 Task: Add an event with the title Staff Training: Customer Service, date '2024/04/08', time 8:50 AM to 10:50 AMand add a description: Staff Training on Customer Service is a comprehensive and interactive program designed to equip employees with the skills, knowledge, and mindset necessary to deliver exceptional customer service experiences. This training focuses on building strong customer relationships, enhancing communication skills, and developing problem-solving abilities to exceed customer expectations._x000D_
_x000D_
Select event color  Blueberry . Add location for the event as: 123 Calle Serrano, Madrid, Spain, logged in from the account softage.1@softage.netand send the event invitation to softage.2@softage.net and softage.3@softage.net. Set a reminder for the event Daily
Action: Mouse moved to (47, 113)
Screenshot: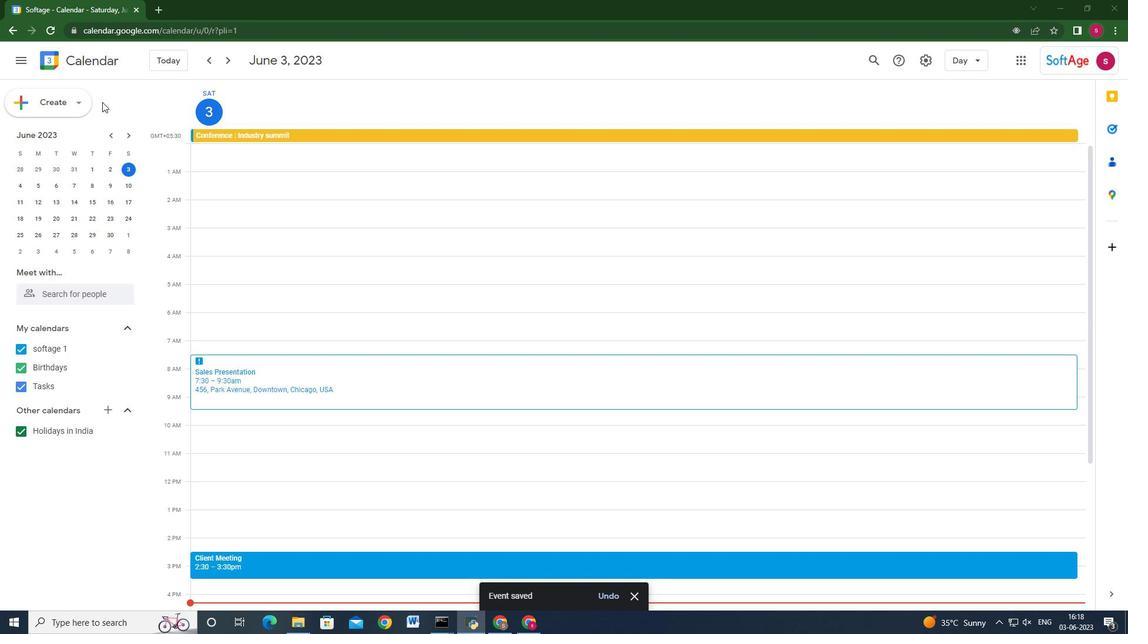 
Action: Mouse pressed left at (47, 113)
Screenshot: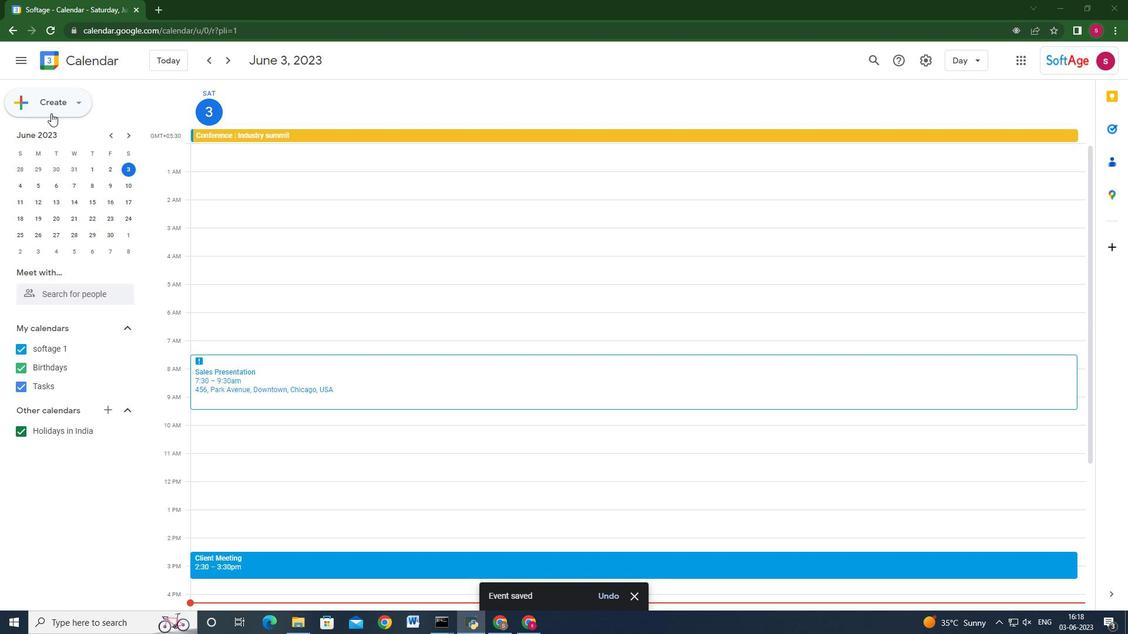 
Action: Mouse moved to (51, 135)
Screenshot: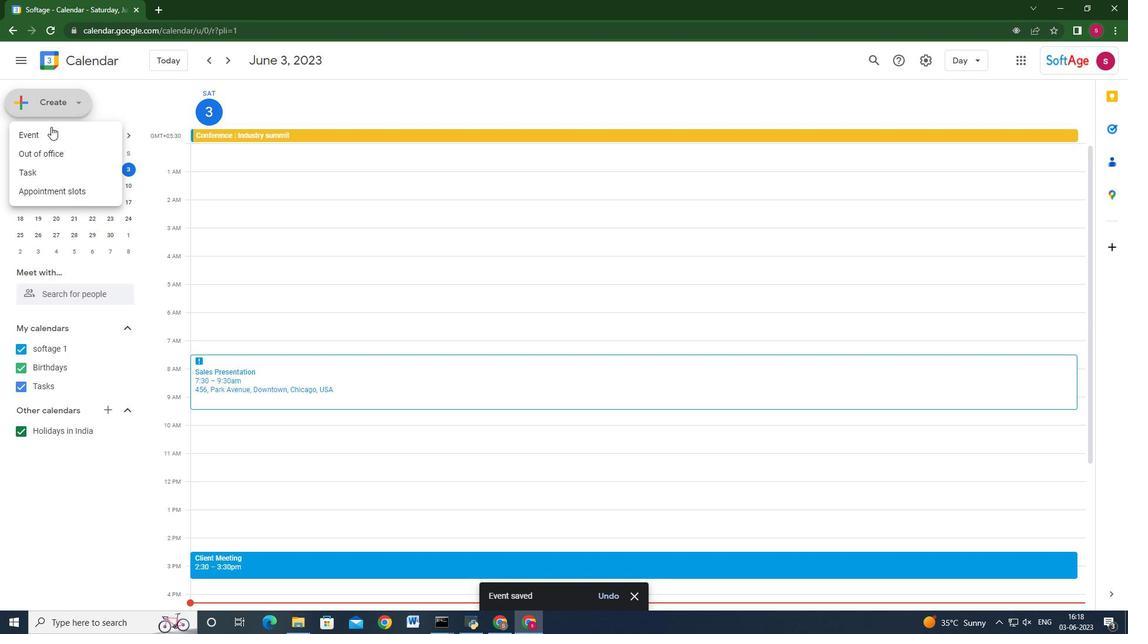 
Action: Mouse pressed left at (51, 135)
Screenshot: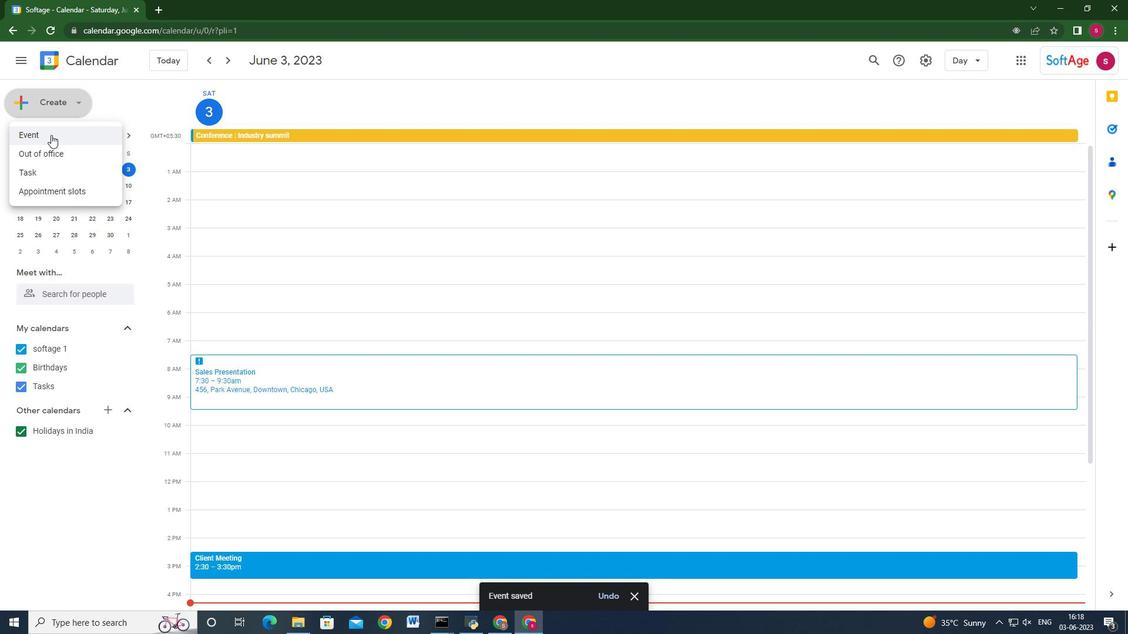 
Action: Mouse moved to (655, 574)
Screenshot: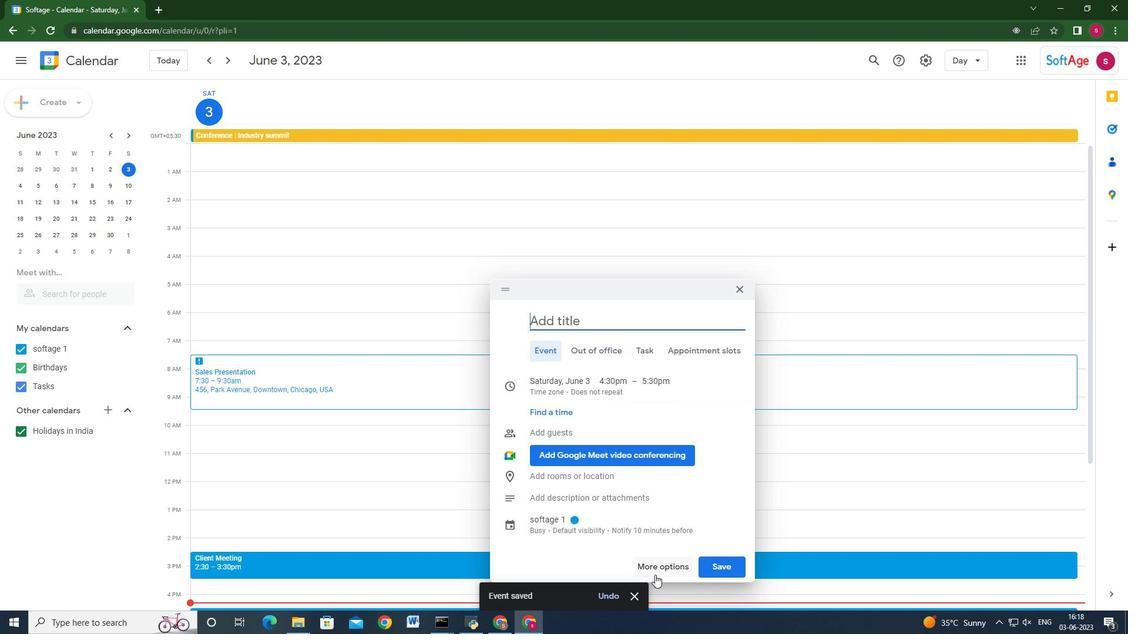 
Action: Mouse pressed left at (655, 574)
Screenshot: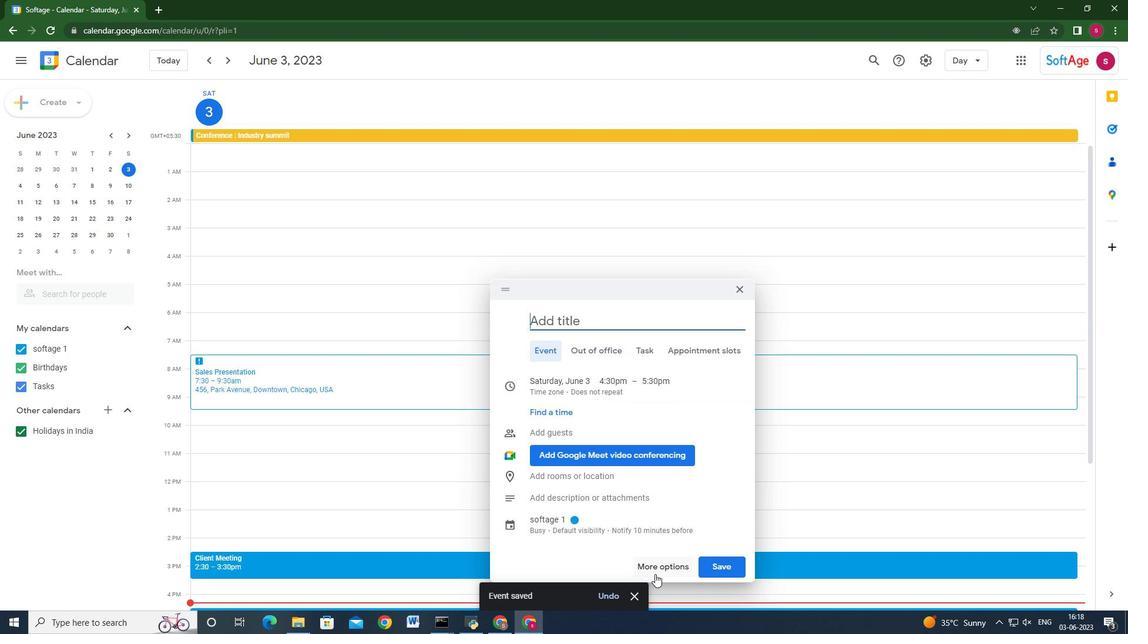 
Action: Mouse moved to (138, 67)
Screenshot: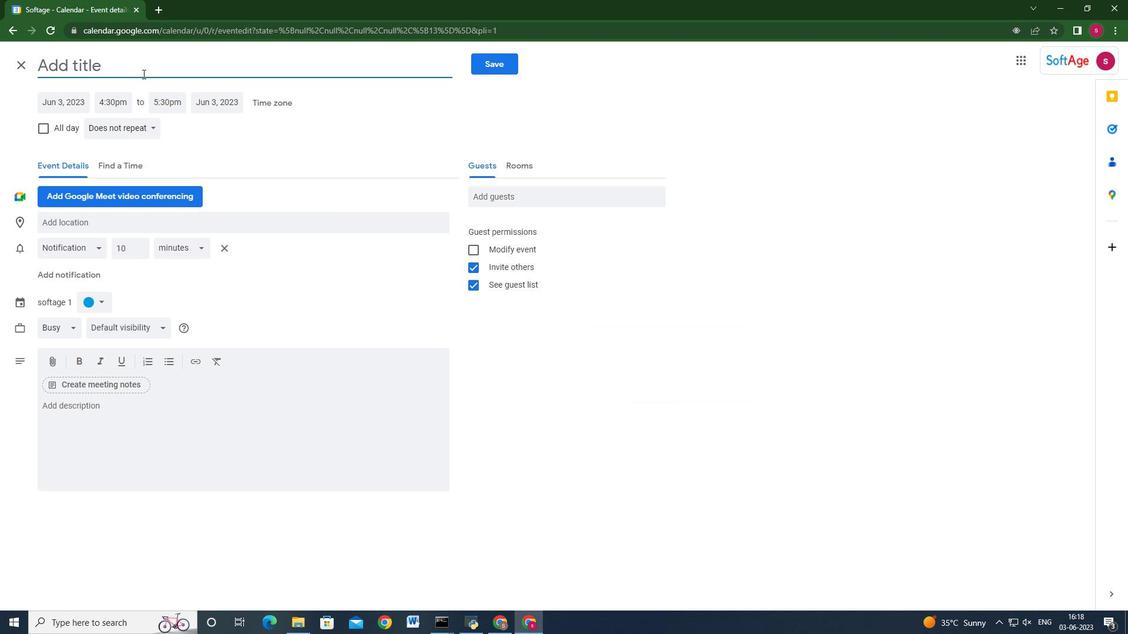 
Action: Key pressed <Key.shift_r>Staff<Key.space><Key.shift>tr<Key.backspace><Key.backspace><Key.shift>Training<Key.shift>:<Key.shift><Key.space><Key.shift>Customer<Key.space><Key.shift_r>Service
Screenshot: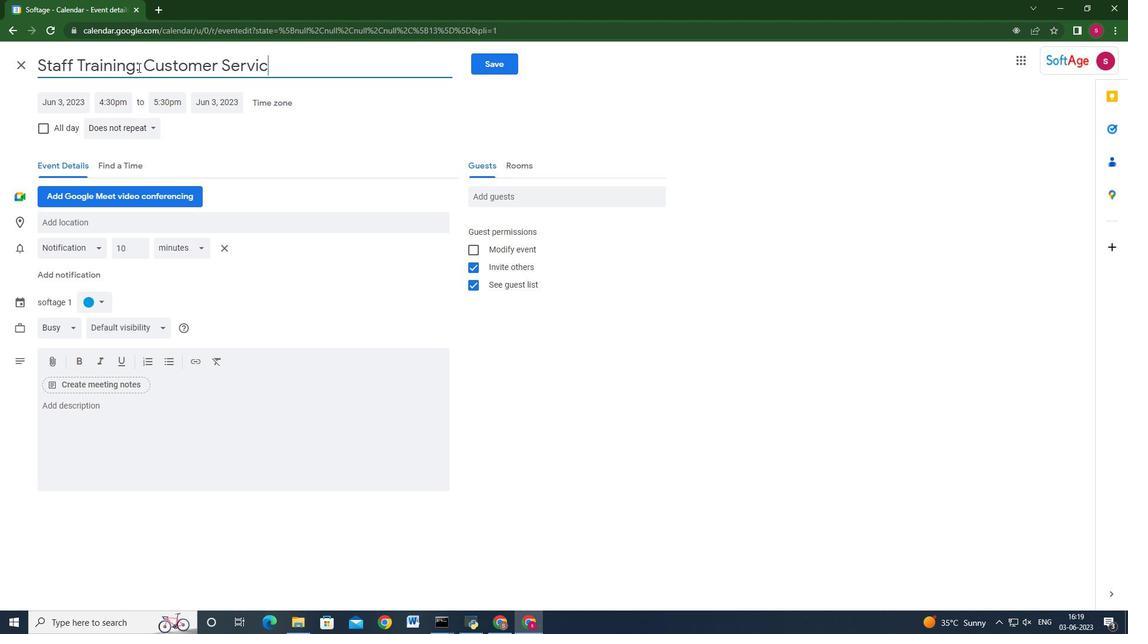 
Action: Mouse moved to (56, 102)
Screenshot: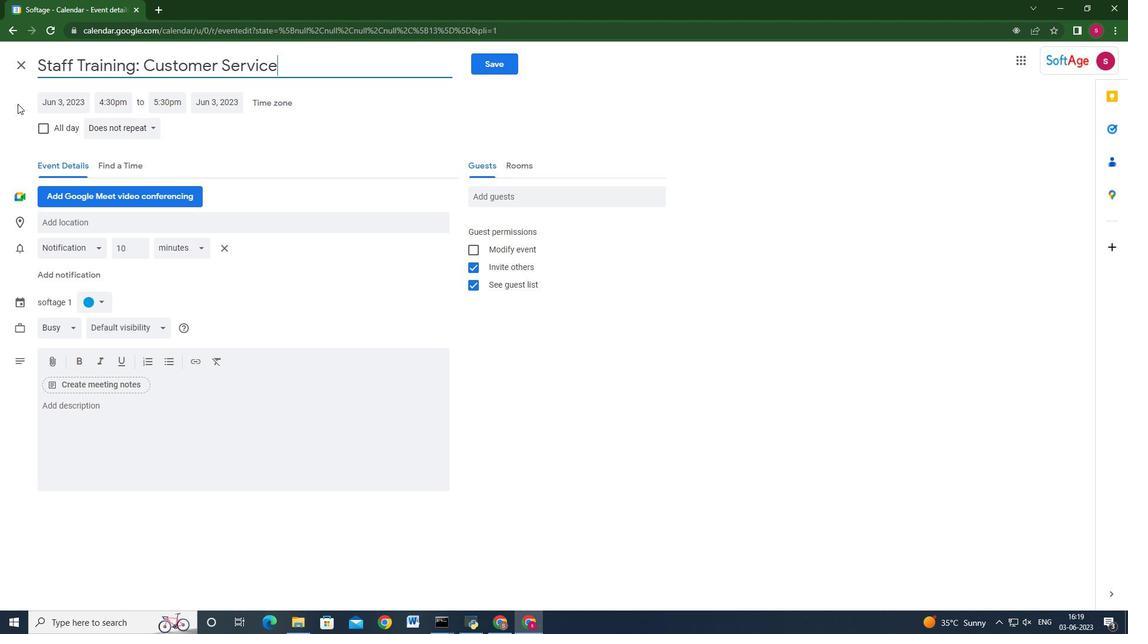 
Action: Mouse pressed left at (56, 102)
Screenshot: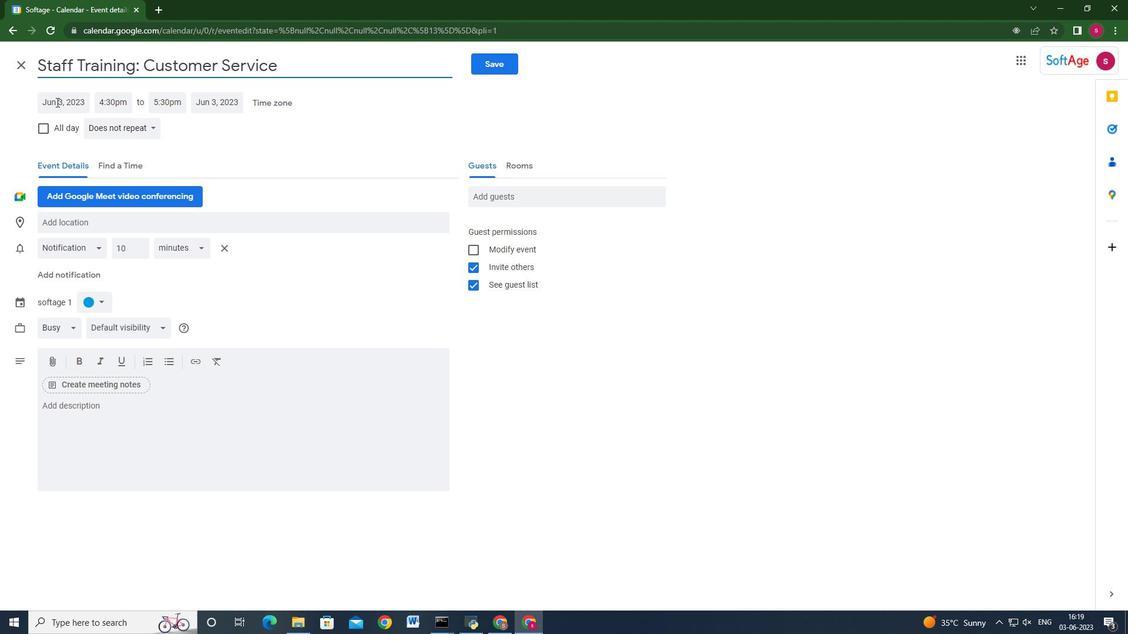 
Action: Mouse pressed left at (56, 102)
Screenshot: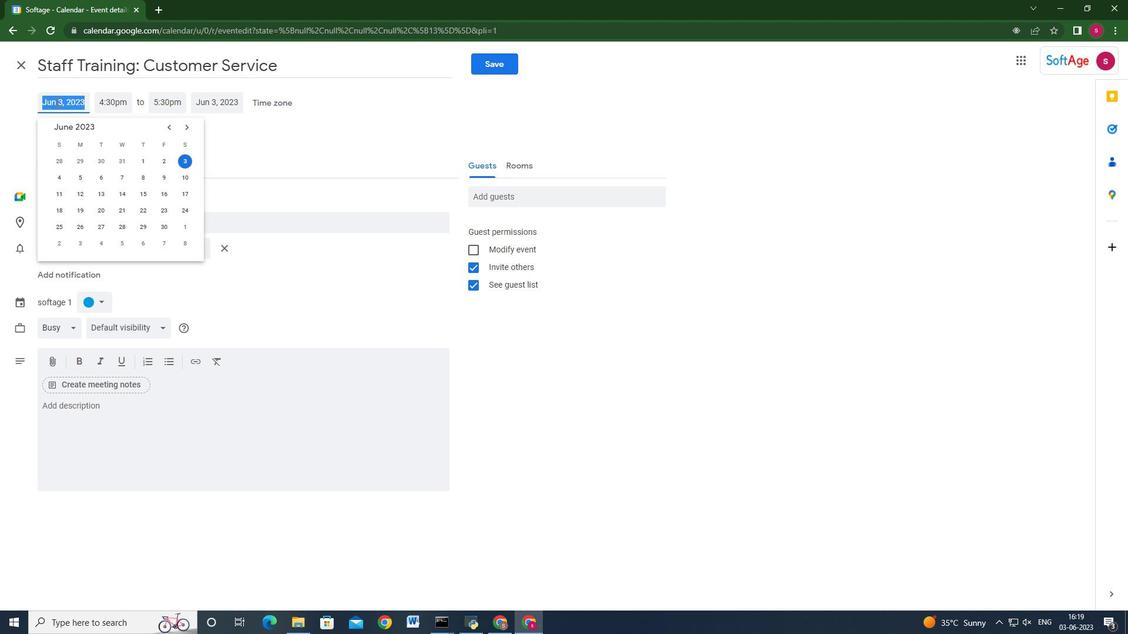 
Action: Mouse moved to (186, 128)
Screenshot: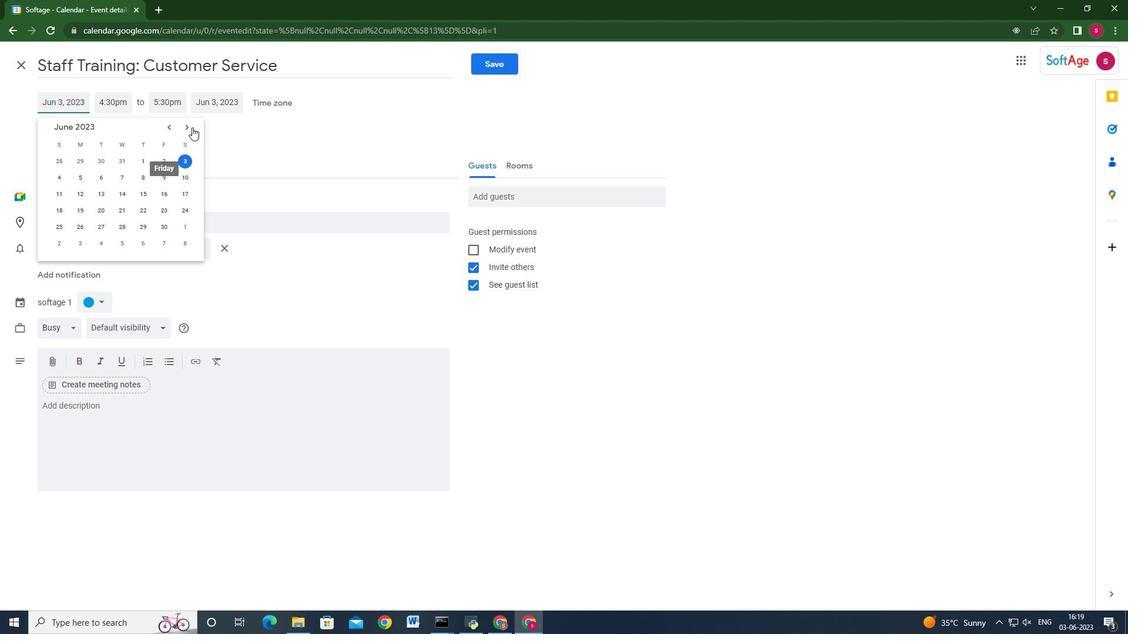 
Action: Mouse pressed left at (186, 128)
Screenshot: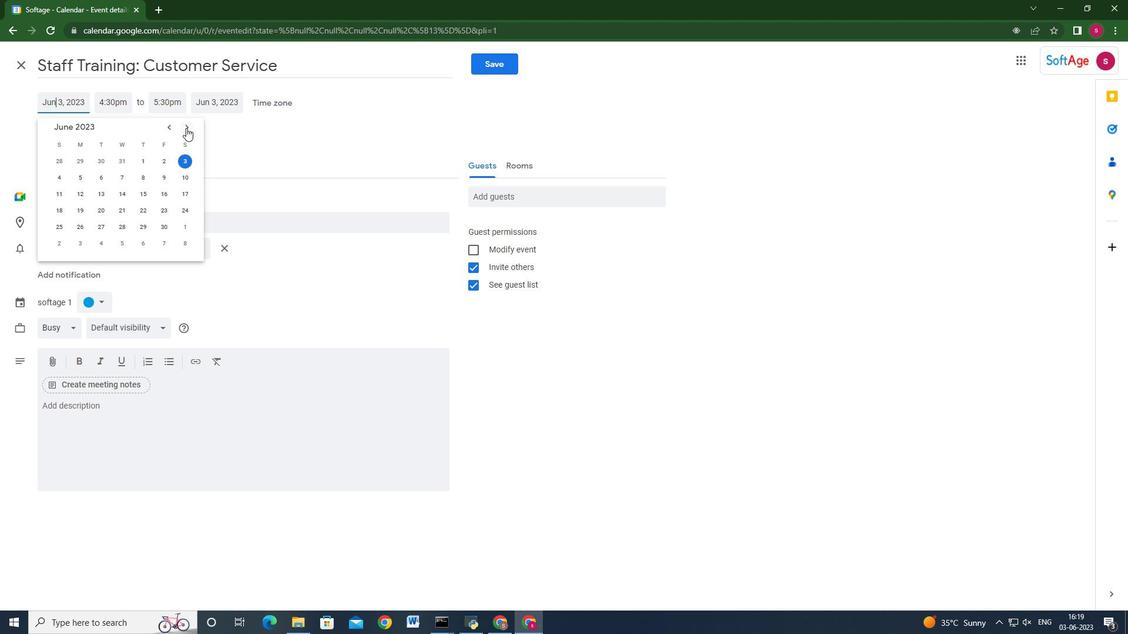 
Action: Mouse pressed left at (186, 128)
Screenshot: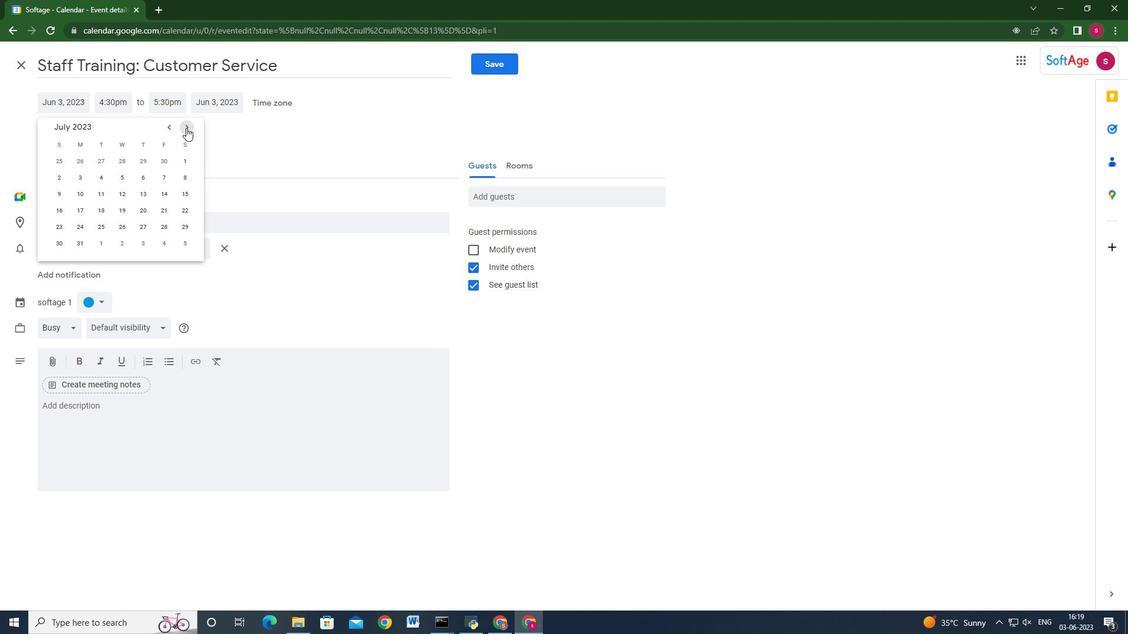 
Action: Mouse pressed left at (186, 128)
Screenshot: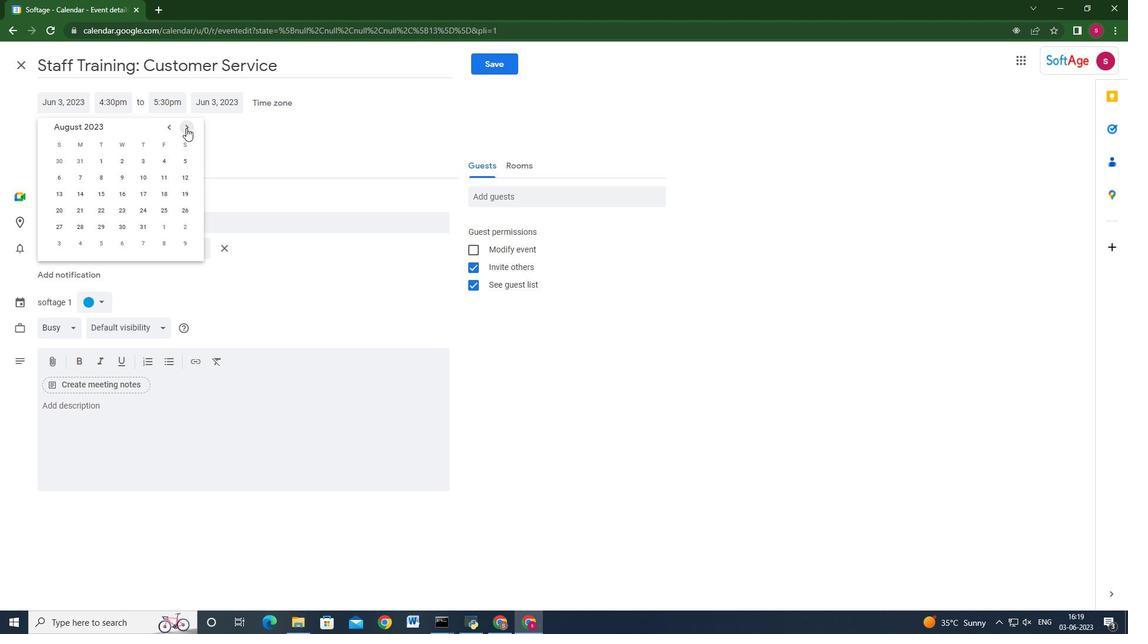 
Action: Mouse pressed left at (186, 128)
Screenshot: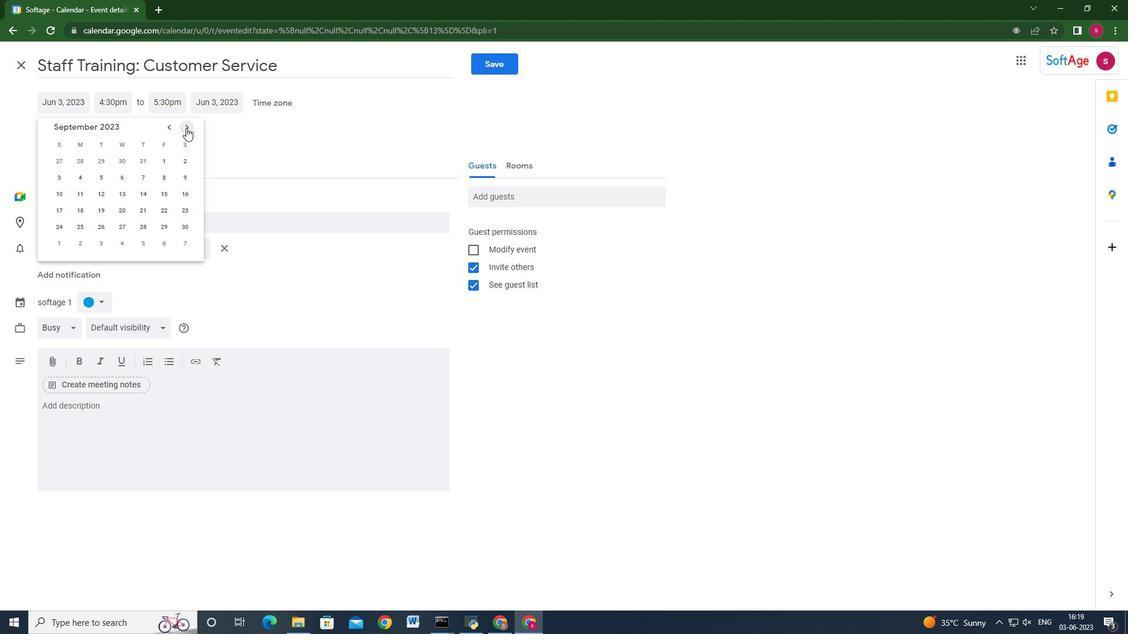 
Action: Mouse pressed left at (186, 128)
Screenshot: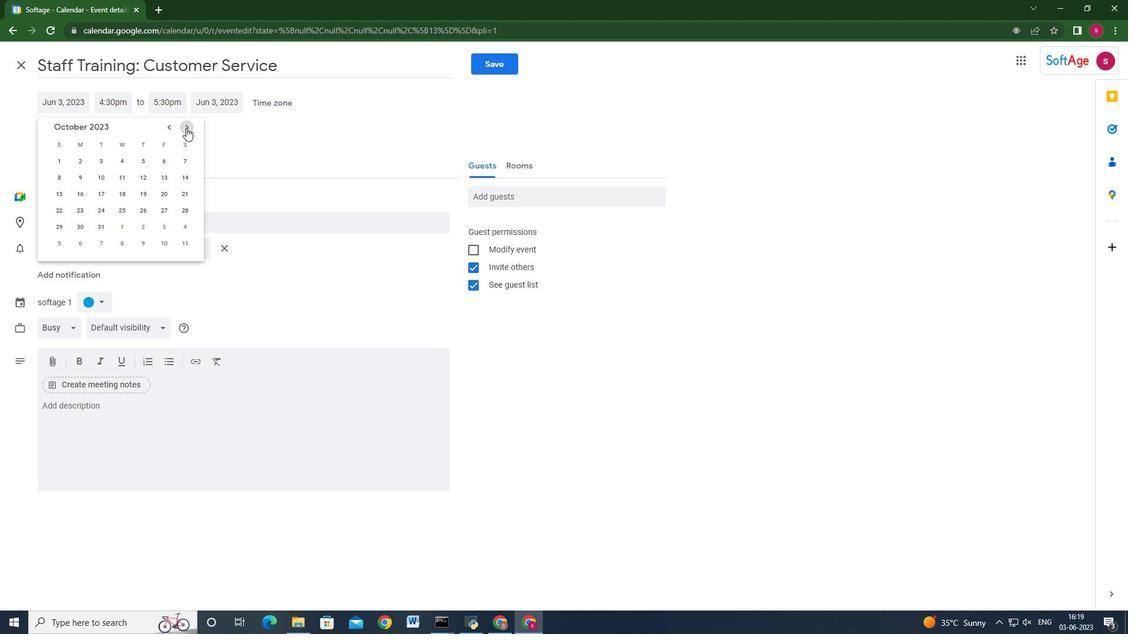 
Action: Mouse pressed left at (186, 128)
Screenshot: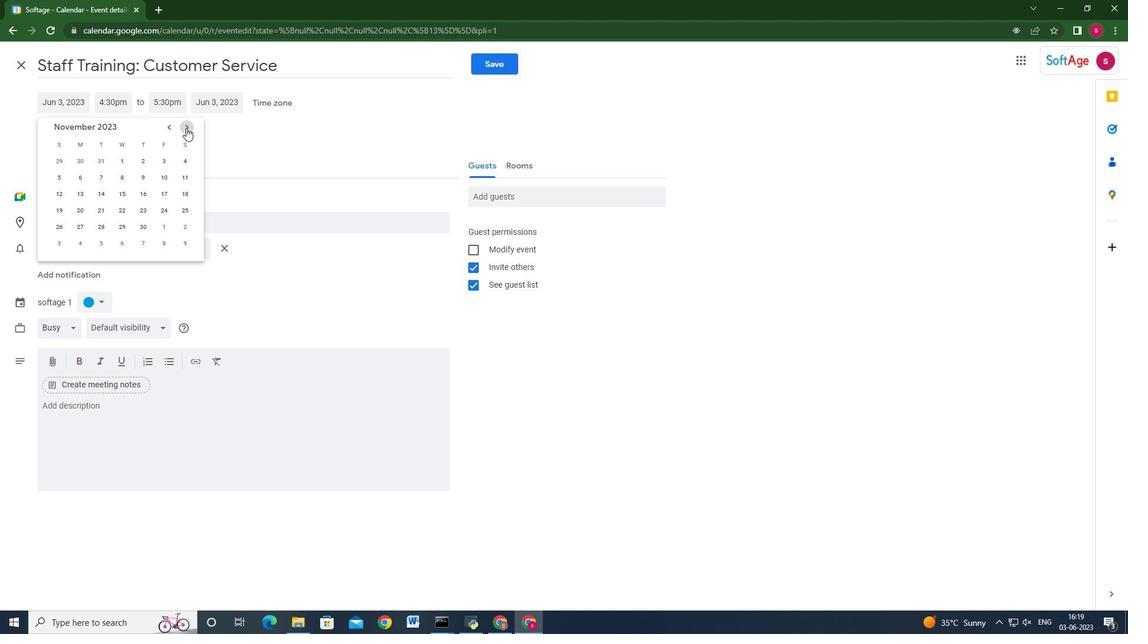 
Action: Mouse pressed left at (186, 128)
Screenshot: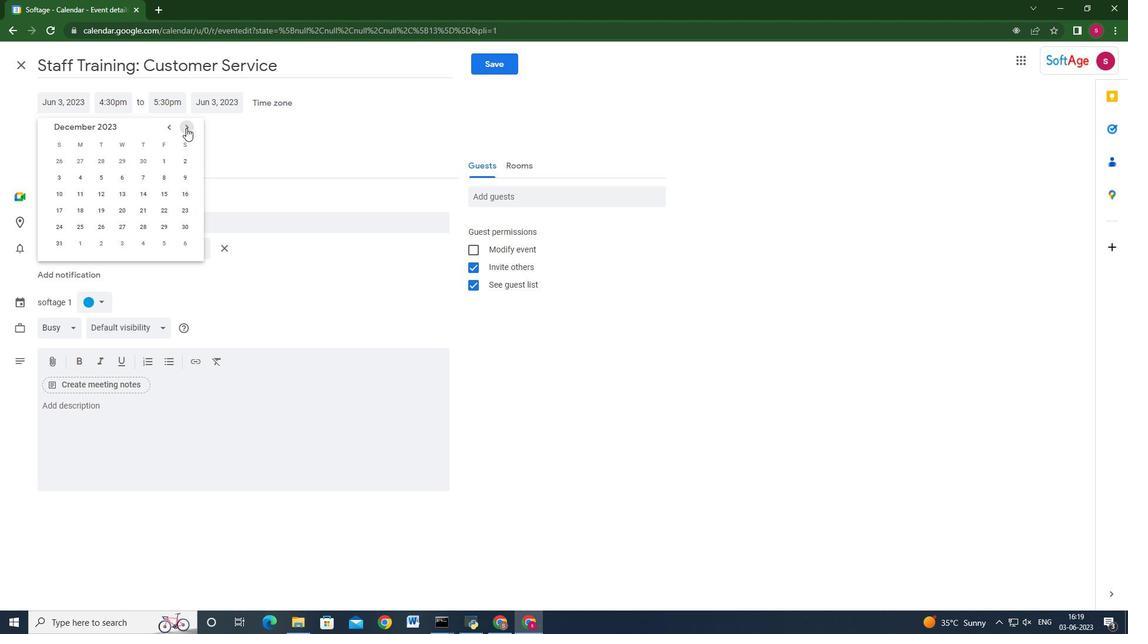 
Action: Mouse pressed left at (186, 128)
Screenshot: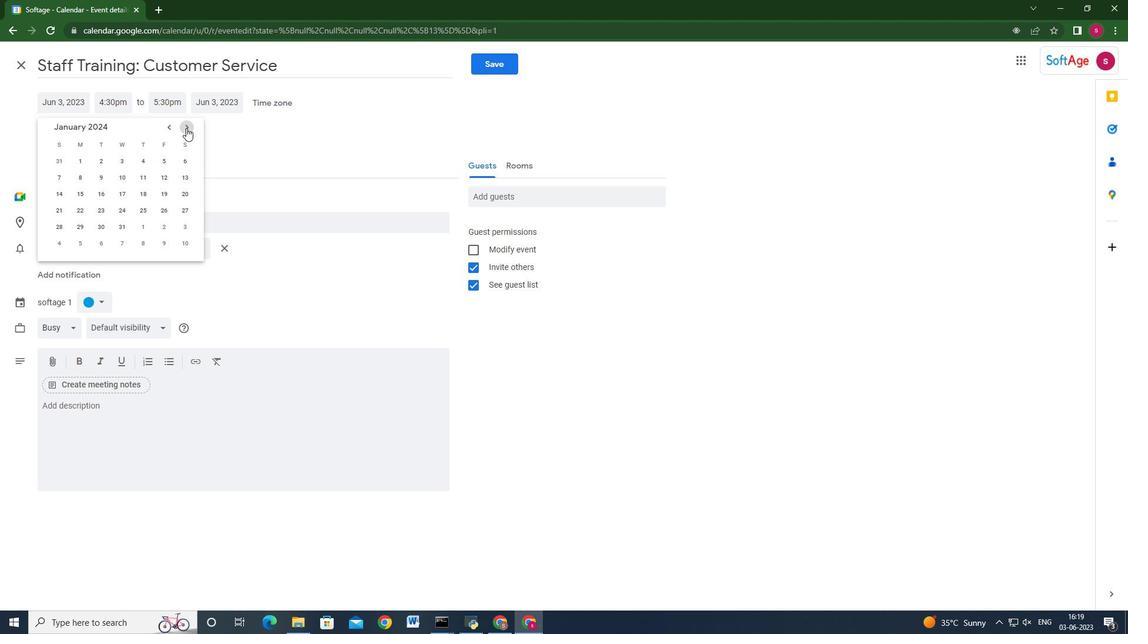 
Action: Mouse pressed left at (186, 128)
Screenshot: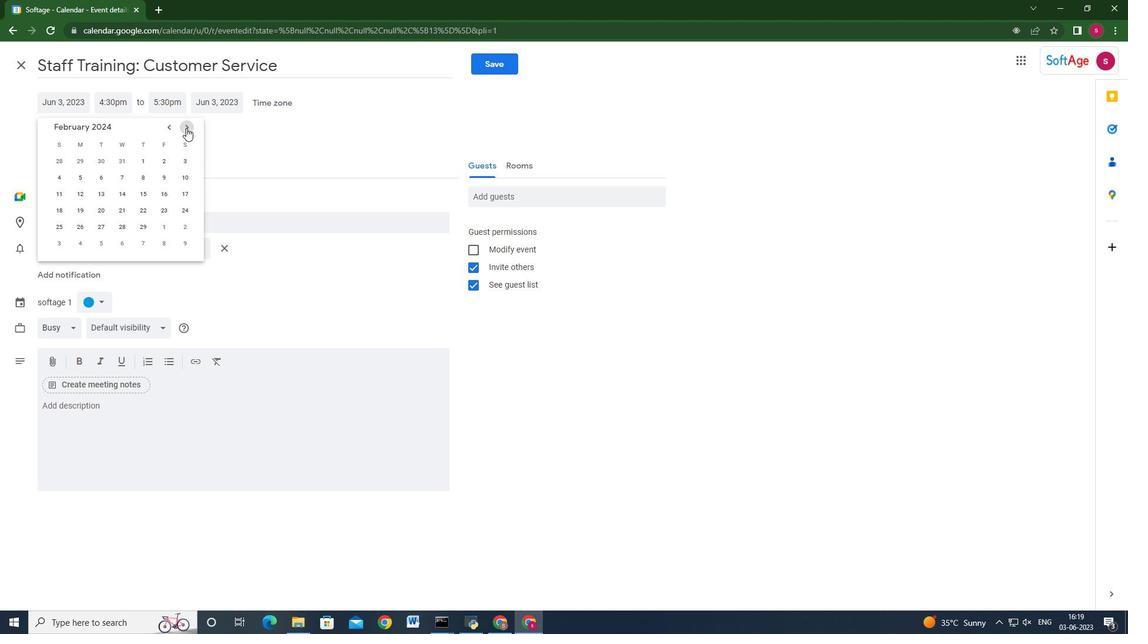 
Action: Mouse pressed left at (186, 128)
Screenshot: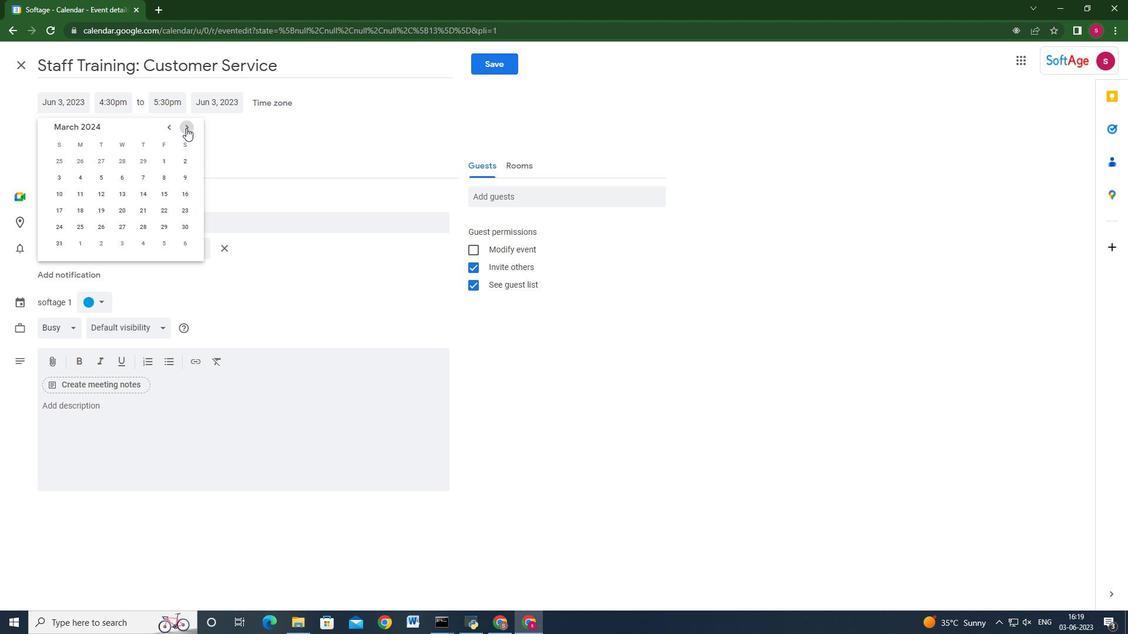 
Action: Mouse moved to (83, 175)
Screenshot: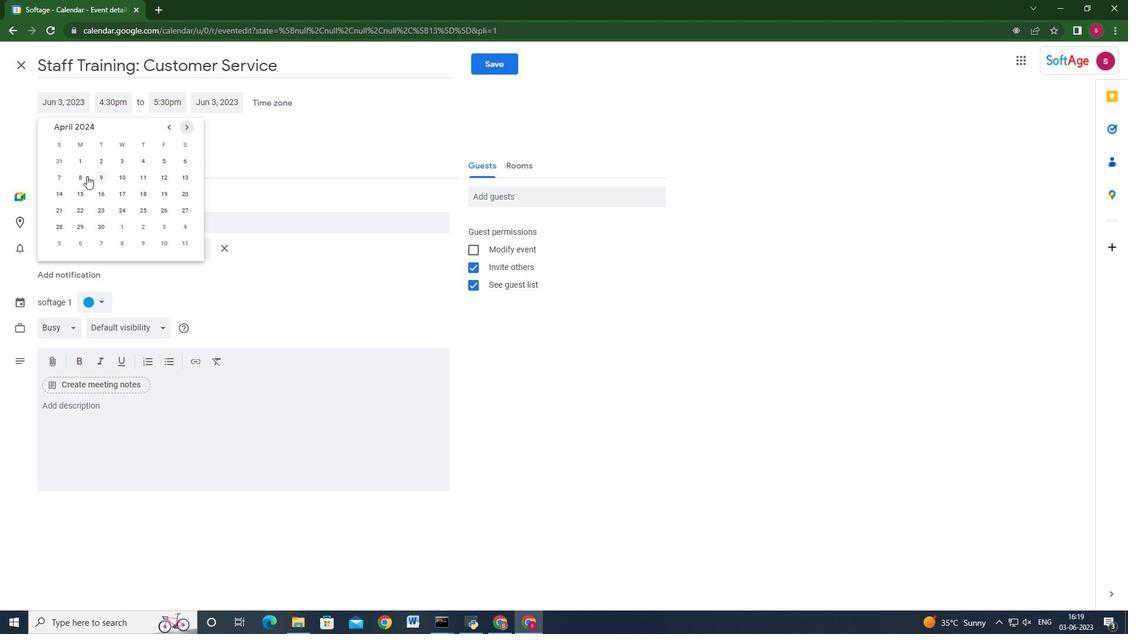 
Action: Mouse pressed left at (83, 175)
Screenshot: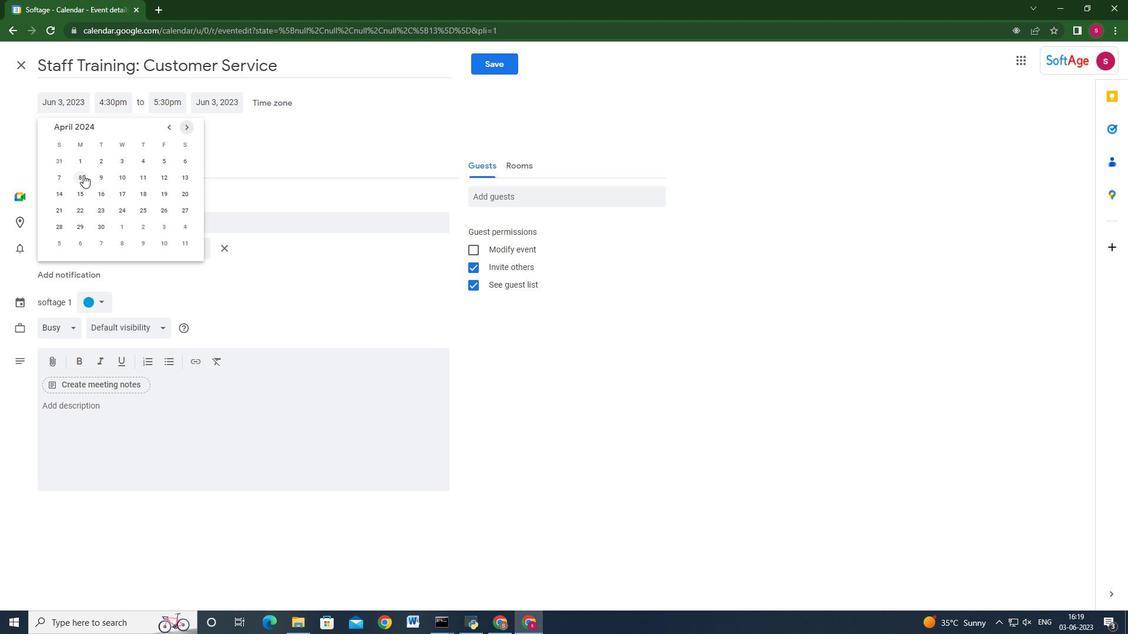 
Action: Mouse moved to (119, 104)
Screenshot: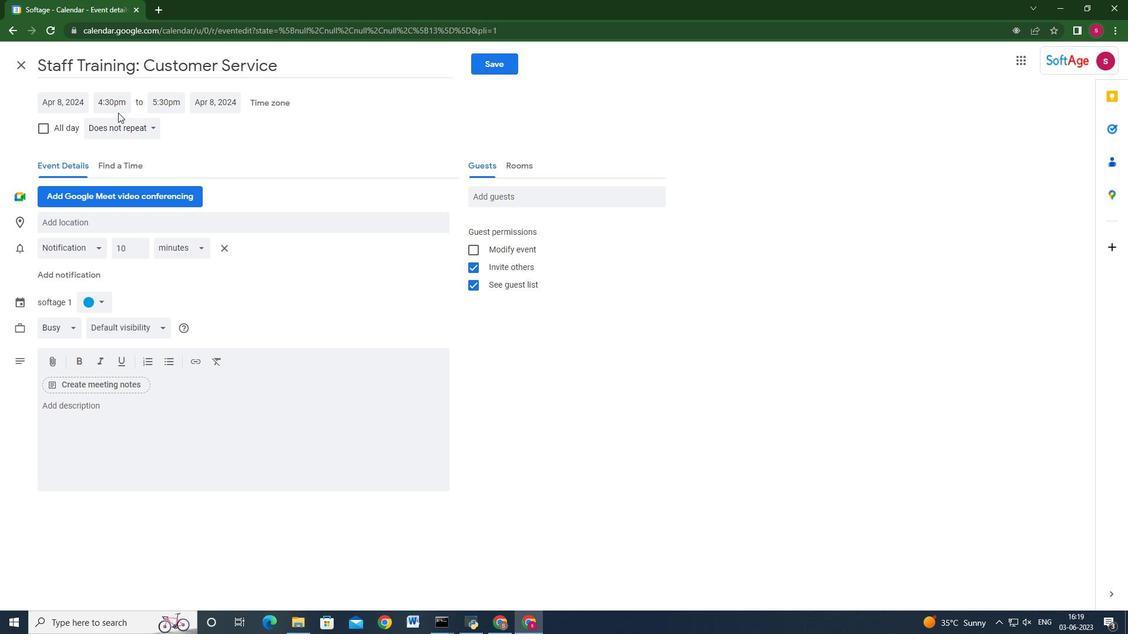 
Action: Mouse pressed left at (119, 104)
Screenshot: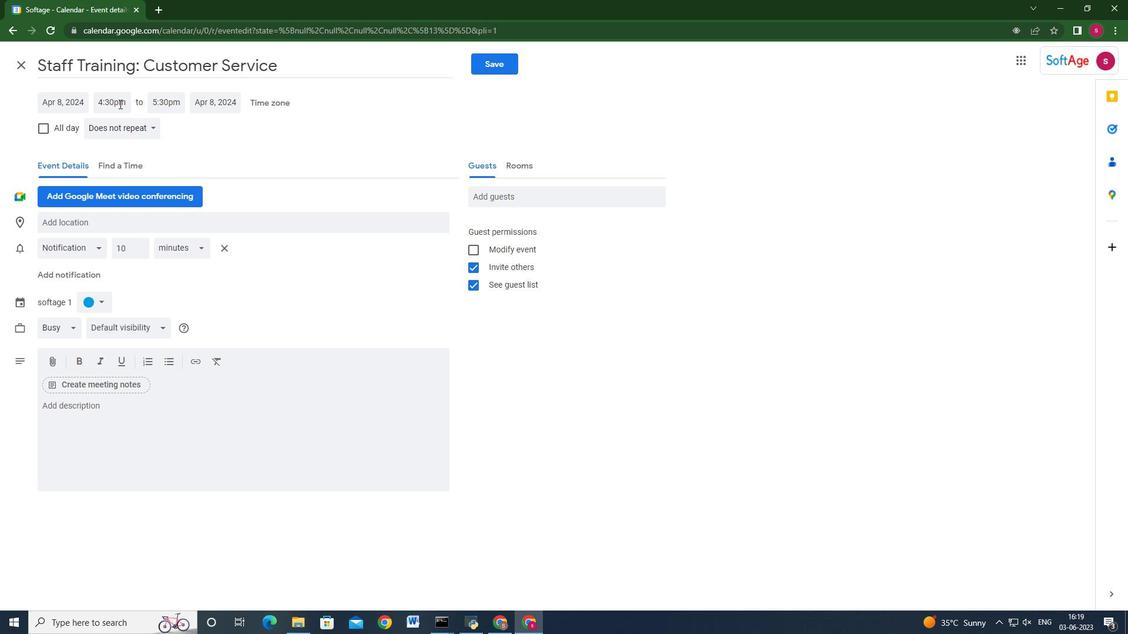 
Action: Key pressed 8<Key.shift>:50am<Key.enter><Key.tab>10<Key.shift>:50am<Key.enter>
Screenshot: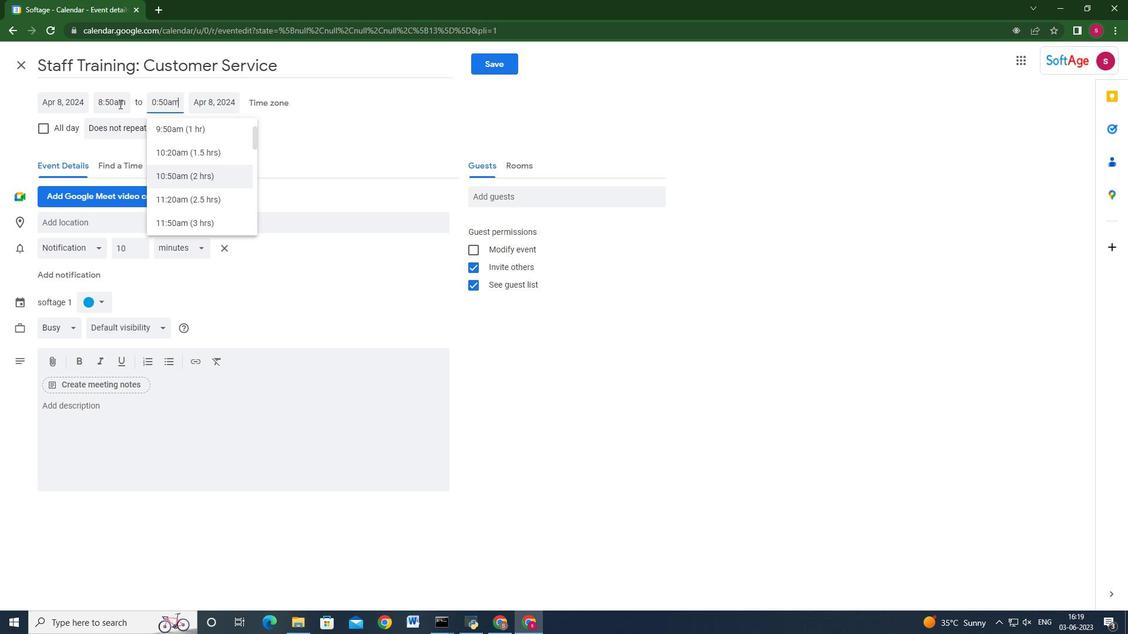 
Action: Mouse moved to (226, 404)
Screenshot: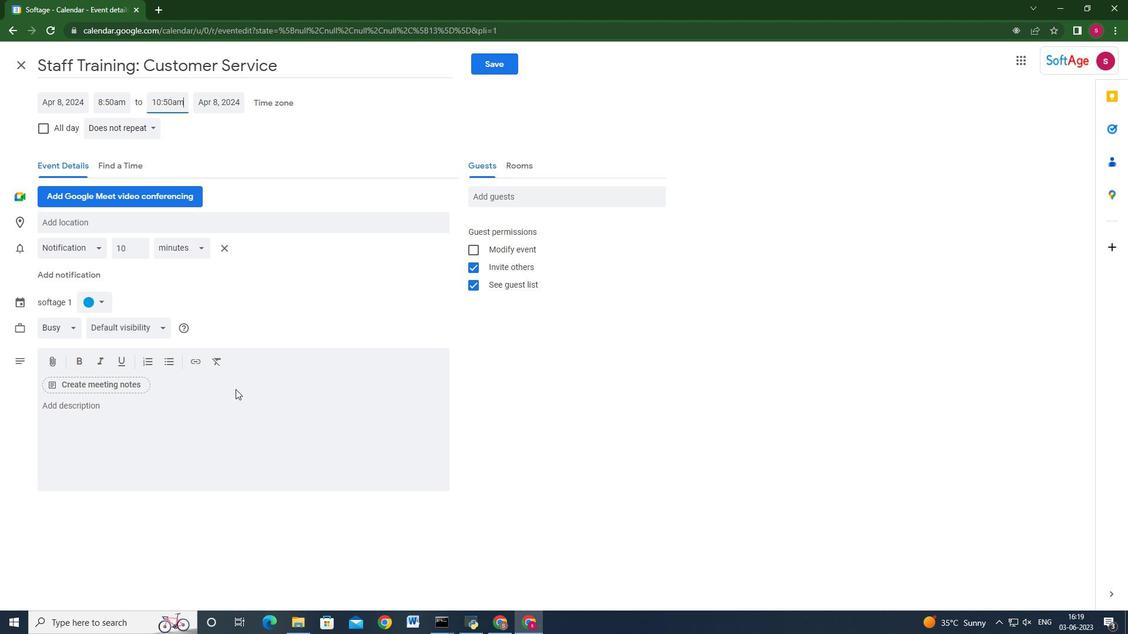 
Action: Mouse pressed left at (226, 404)
Screenshot: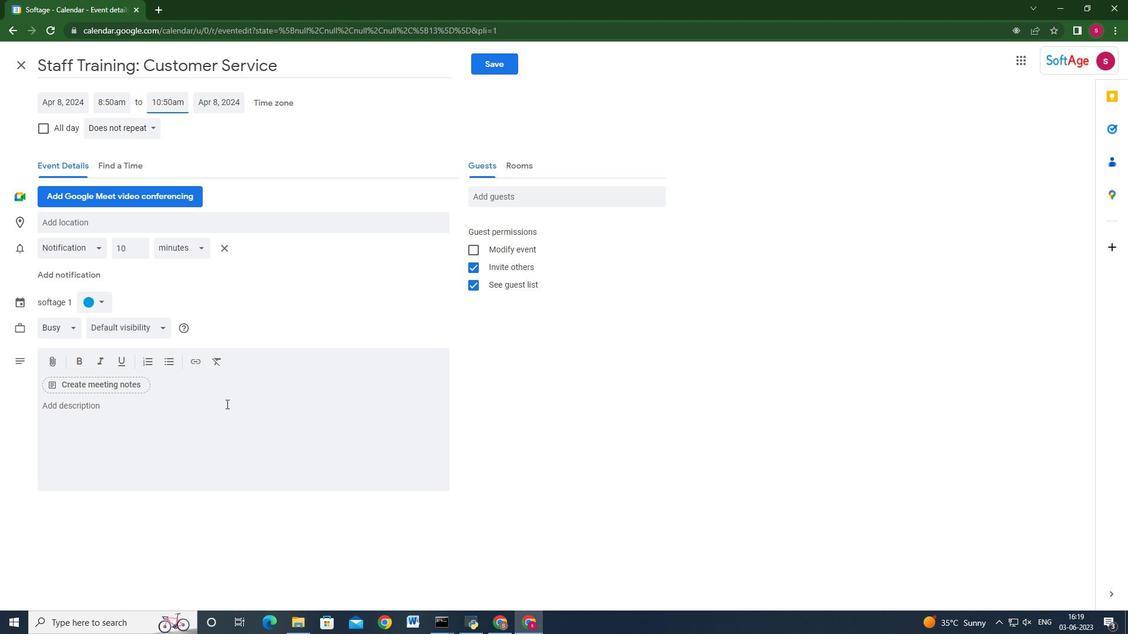 
Action: Mouse moved to (226, 404)
Screenshot: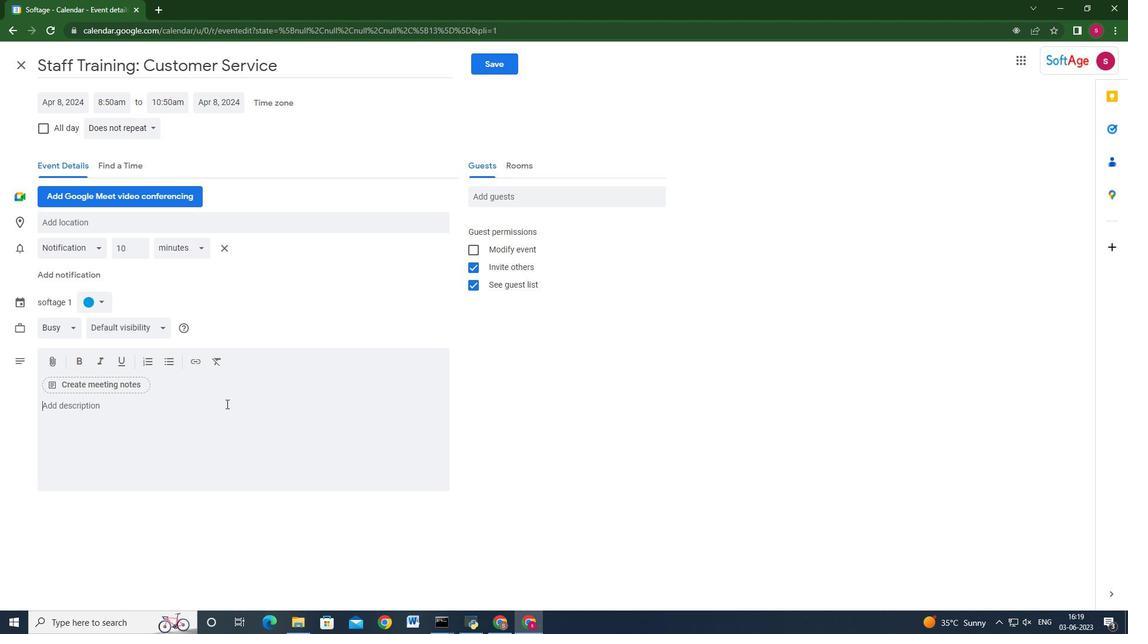 
Action: Key pressed <Key.shift_r>Staff<Key.space><Key.shift>Training<Key.space>on<Key.space><Key.shift>Customer<Key.space><Key.shift_r>Service<Key.space>is<Key.space>a<Key.space>comprehensive<Key.space>and<Key.space>interactive<Key.space>program<Key.space>designed<Key.space>to<Key.space>q<Key.backspace>equip<Key.space>employees<Key.space>with<Key.space>the<Key.space>skills,<Key.space>knowledge,<Key.space>and<Key.space>the<Key.space>mindset<Key.space>necessary<Key.space>to<Key.space>deliver<Key.space>exceptional<Key.space>customer<Key.space>service<Key.space>experiences.<Key.space><Key.shift>This<Key.space>trainingfoc<Key.backspace><Key.backspace><Key.backspace><Key.space>focuses<Key.space>on<Key.space>building<Key.space>strong<Key.space>customer<Key.space>relationships,<Key.space>enhancing<Key.space>communication<Key.space>skills<Key.space><Key.backspace>,<Key.space>and<Key.space>developing<Key.space>por<Key.backspace><Key.backspace>roblem-solving<Key.space>abilities<Key.space>to<Key.space>exced<Key.backspace>ed<Key.space>customer<Key.space>expectations.
Screenshot: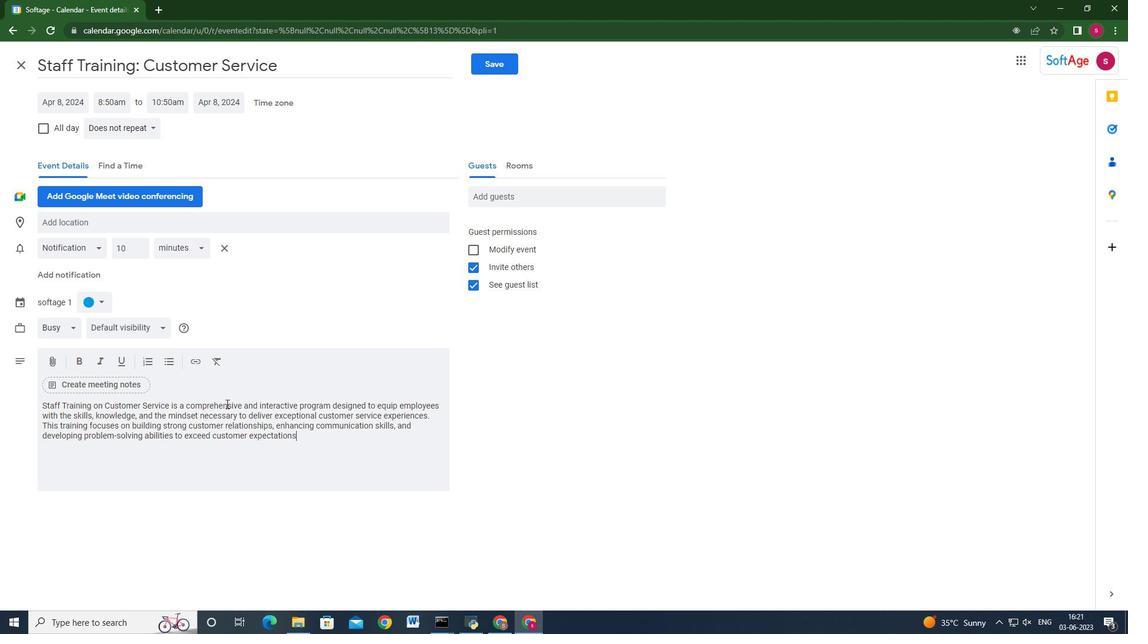 
Action: Mouse moved to (92, 302)
Screenshot: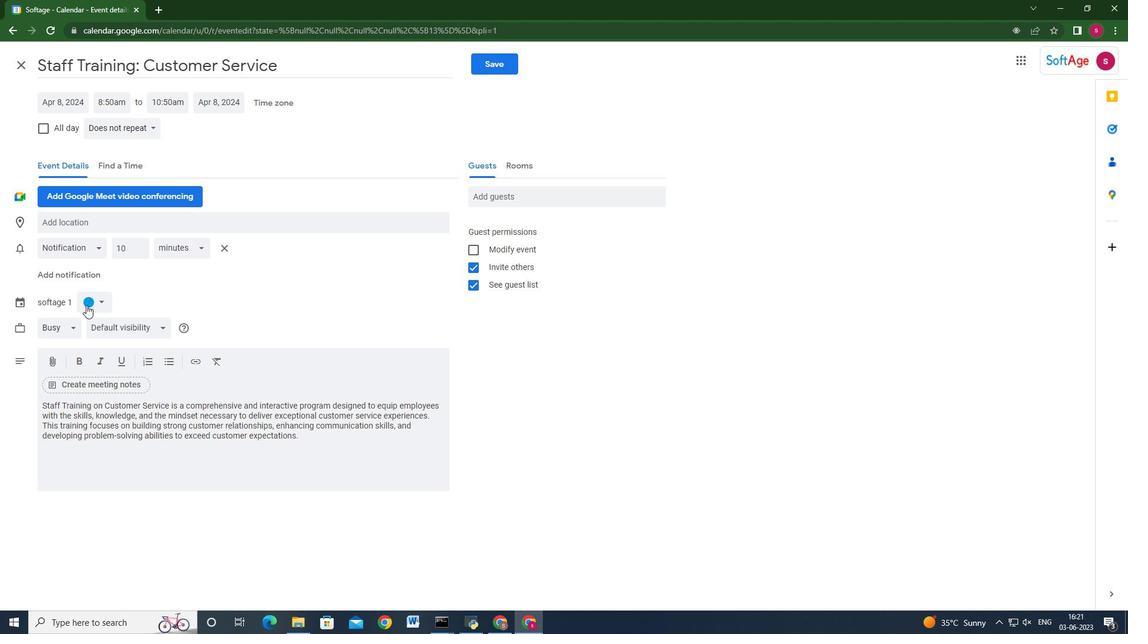 
Action: Mouse pressed left at (92, 302)
Screenshot: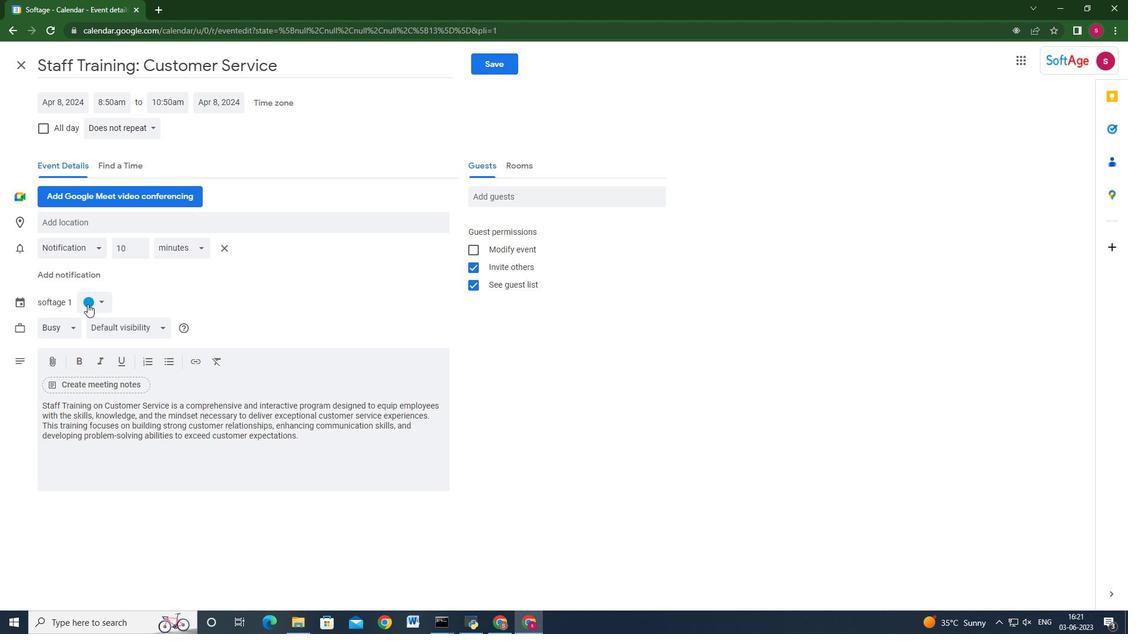 
Action: Mouse moved to (102, 342)
Screenshot: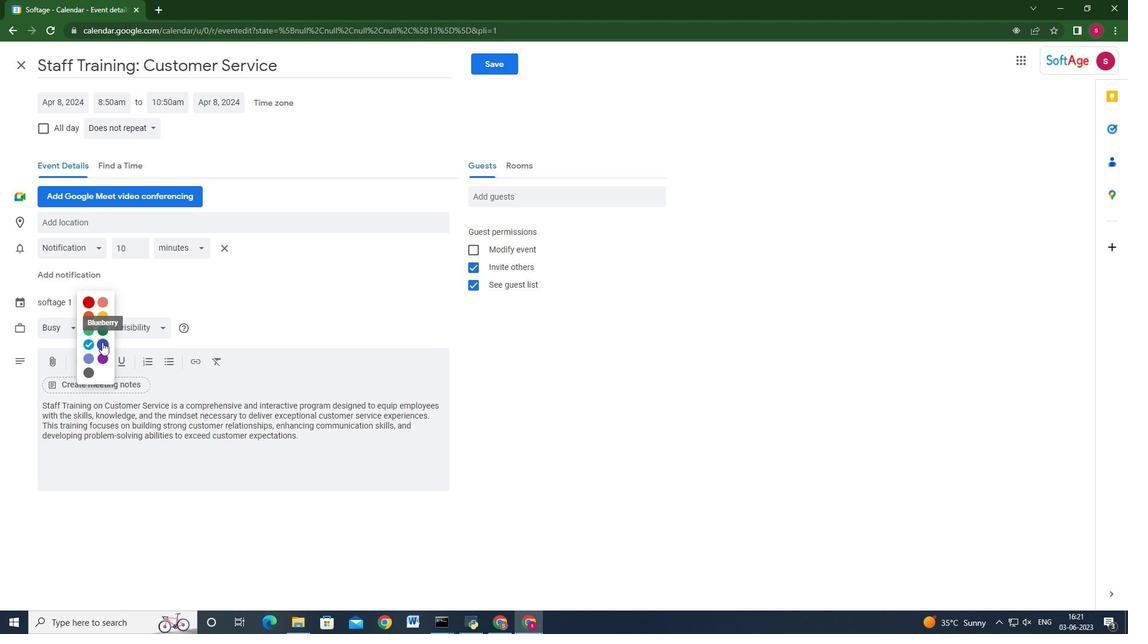 
Action: Mouse pressed left at (102, 342)
Screenshot: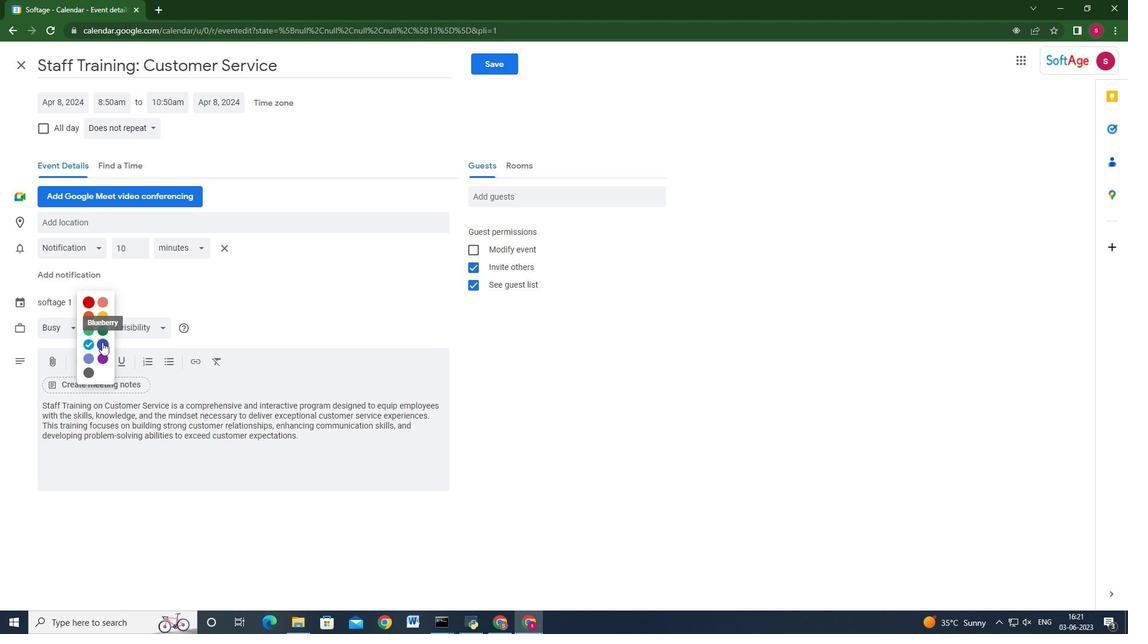 
Action: Mouse moved to (141, 229)
Screenshot: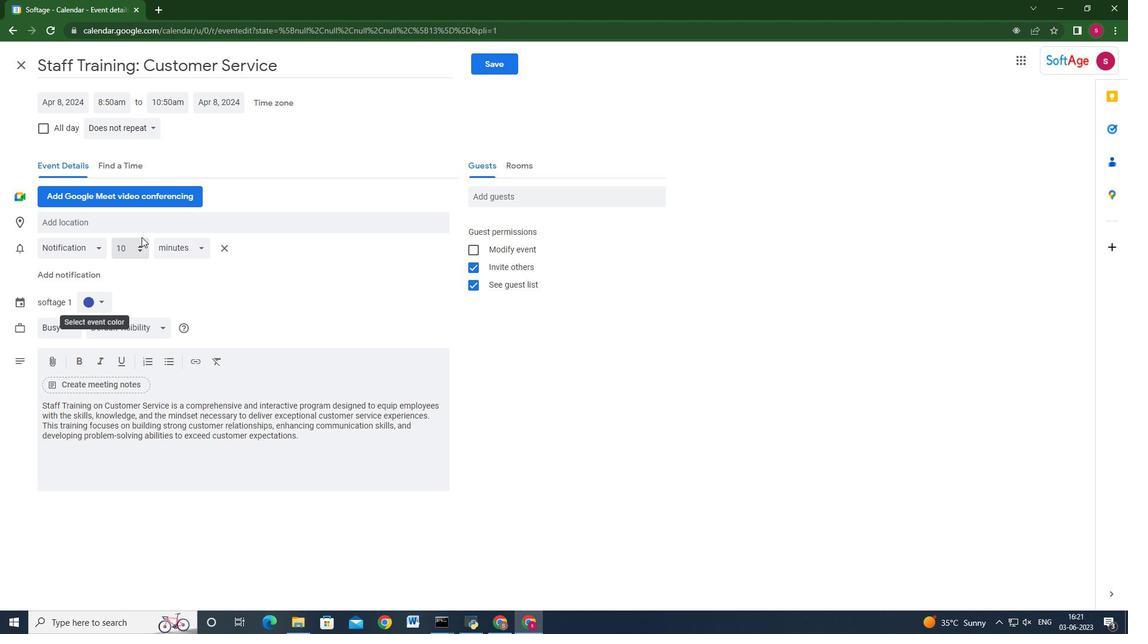 
Action: Mouse pressed left at (141, 229)
Screenshot: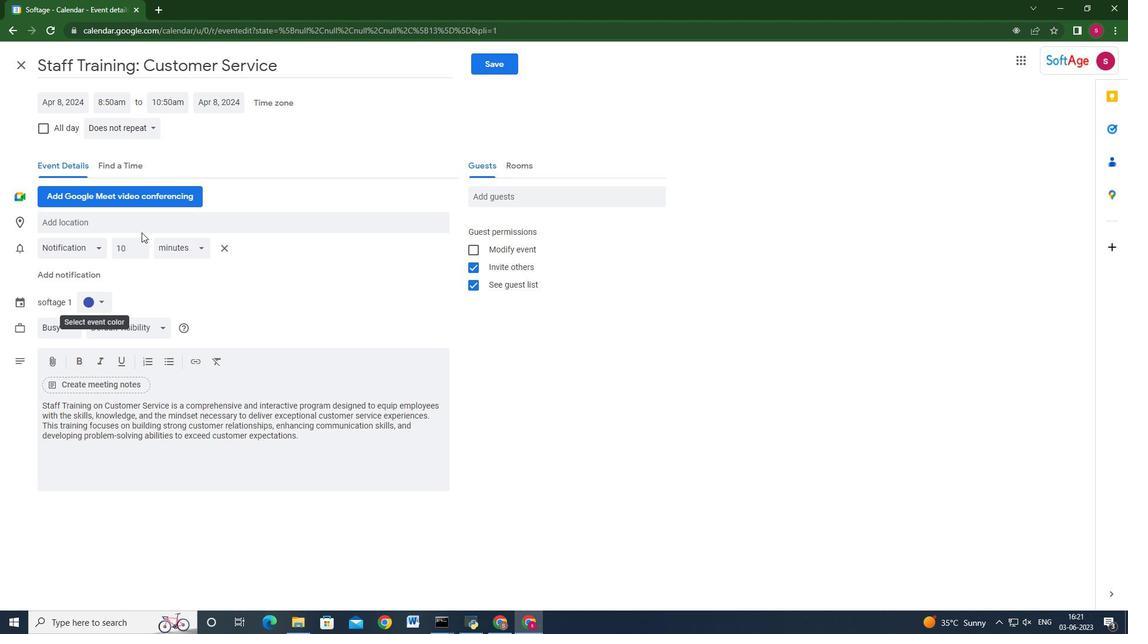 
Action: Key pressed 123<Key.space><Key.shift>Calle<Key.space><Key.shift_r>Serrano<Key.space><Key.backspace>,<Key.space>m<Key.shift>a<Key.backspace><Key.backspace><Key.shift>Madrid,<Key.space><Key.shift_r>Spain
Screenshot: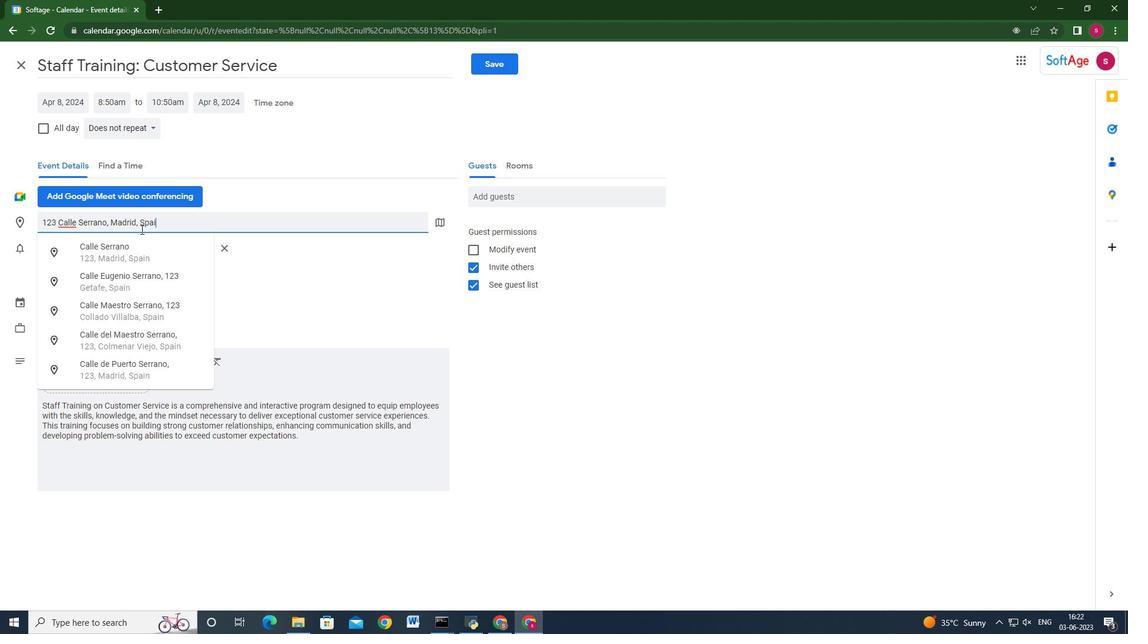 
Action: Mouse moved to (534, 192)
Screenshot: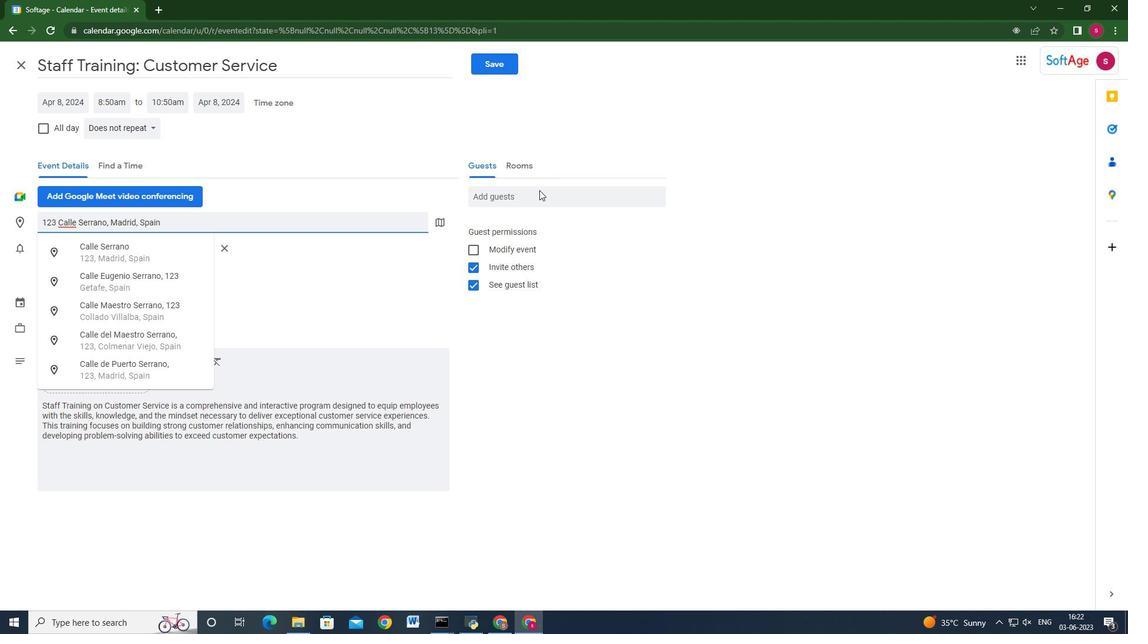 
Action: Mouse pressed left at (534, 192)
Screenshot: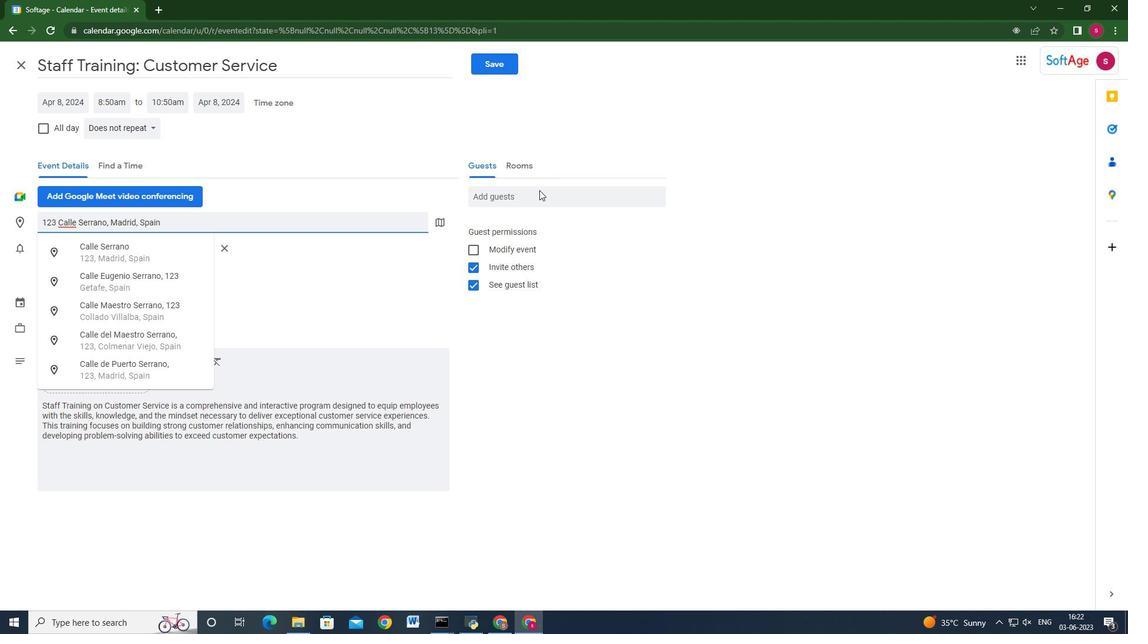 
Action: Key pressed softage.2<Key.shift_r>@sfo<Key.backspace><Key.backspace>oftage.net<Key.enter>softage.3<Key.shift_r>@softage.net<Key.enter>
Screenshot: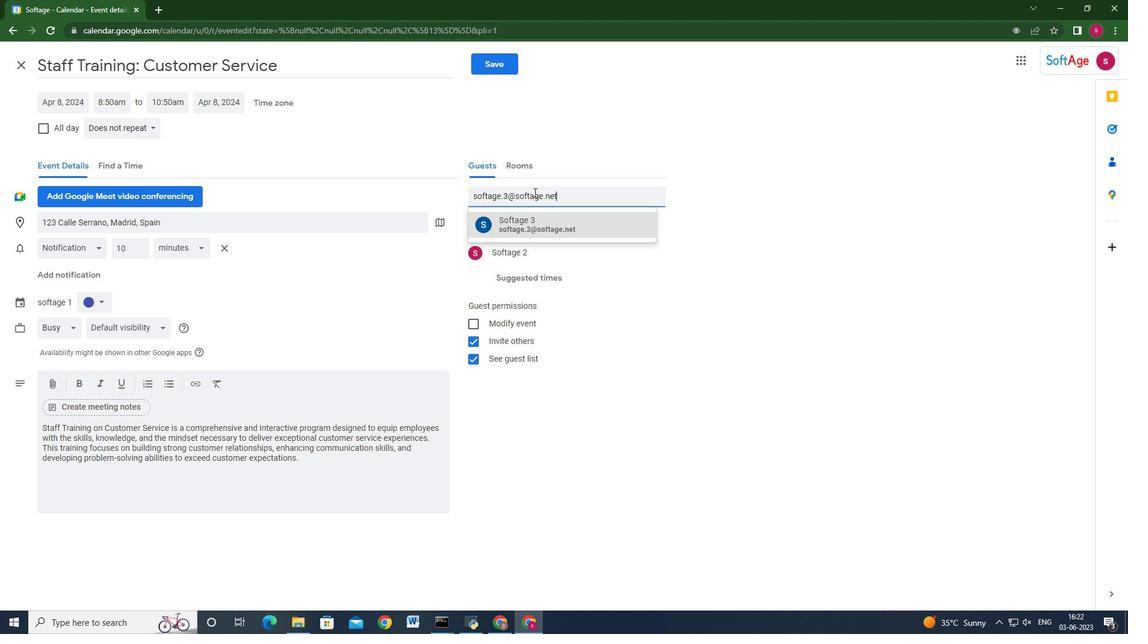 
Action: Mouse moved to (126, 126)
Screenshot: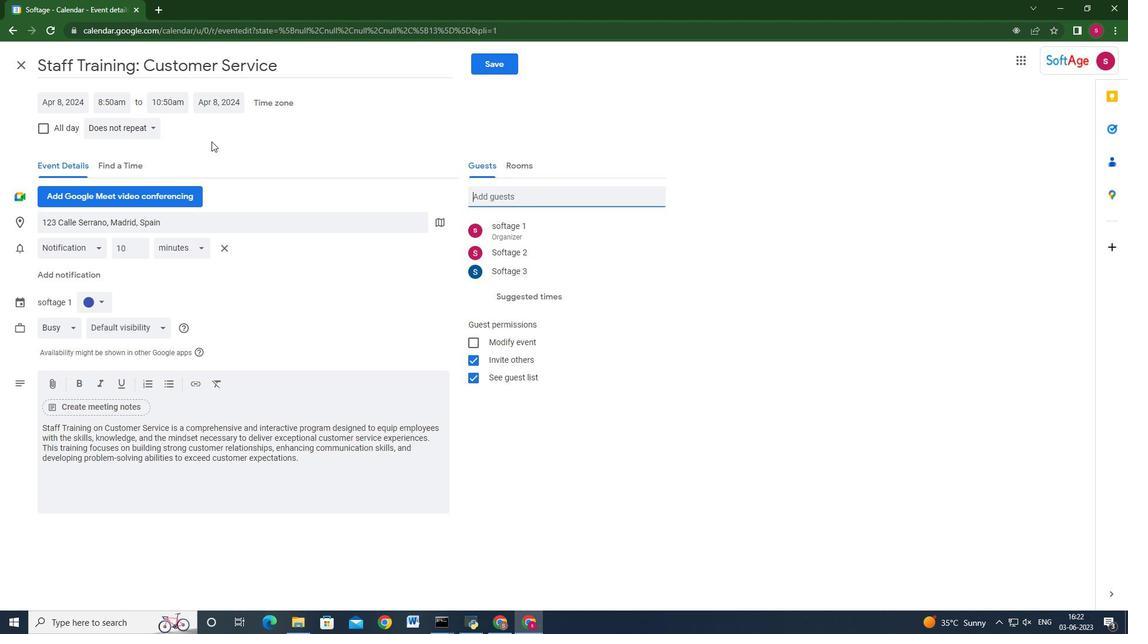 
Action: Mouse pressed left at (126, 126)
Screenshot: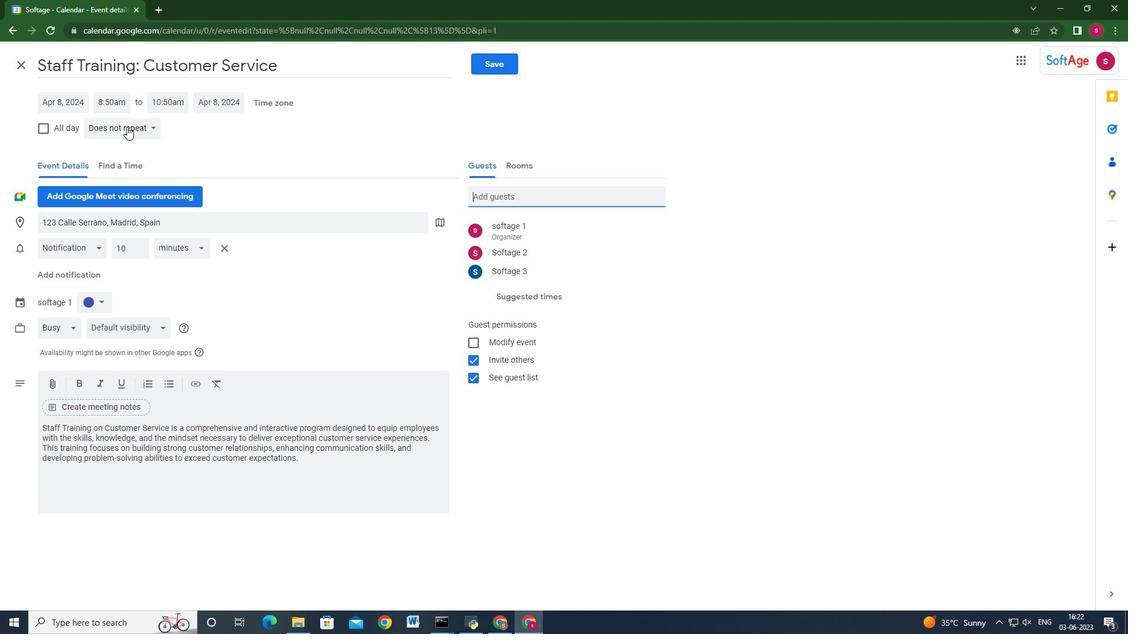 
Action: Mouse moved to (128, 146)
Screenshot: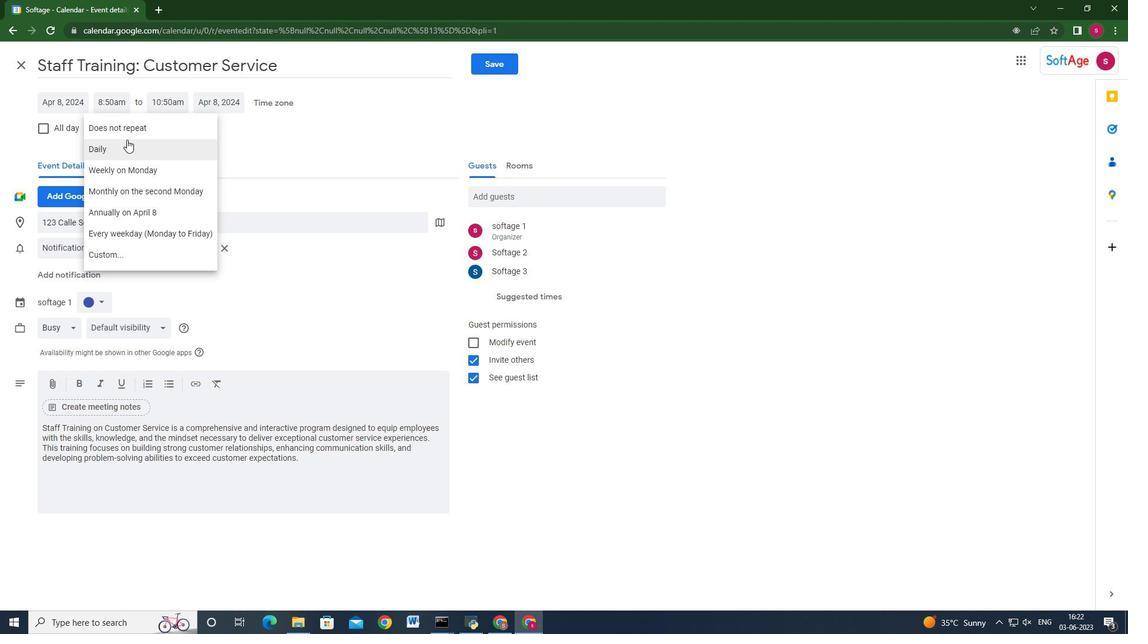 
Action: Mouse pressed left at (128, 146)
Screenshot: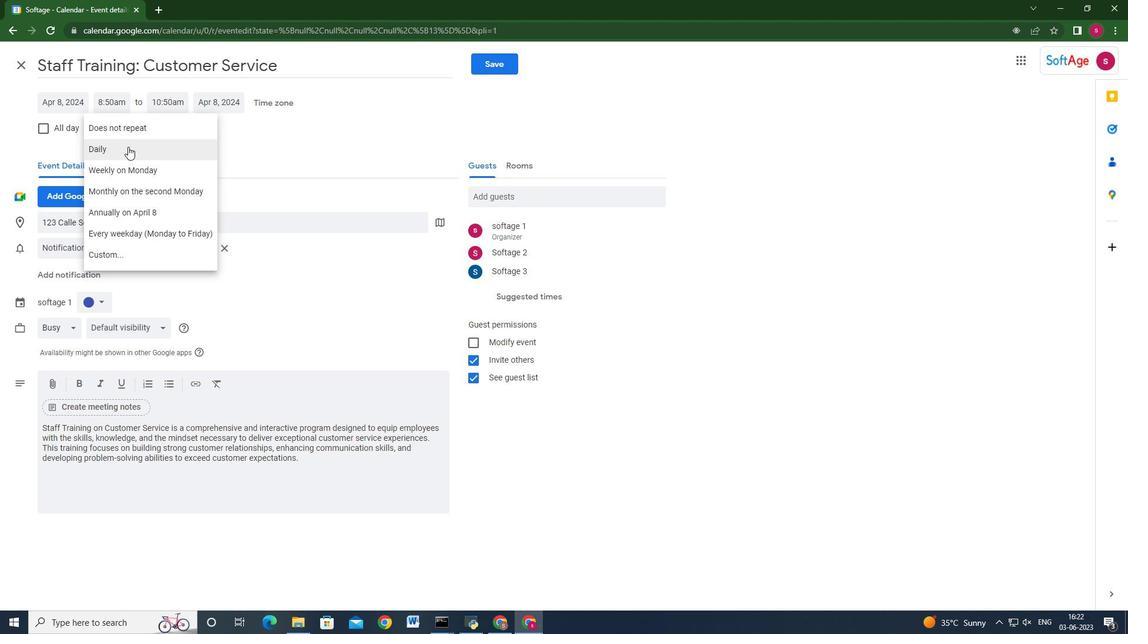 
Action: Mouse moved to (477, 65)
Screenshot: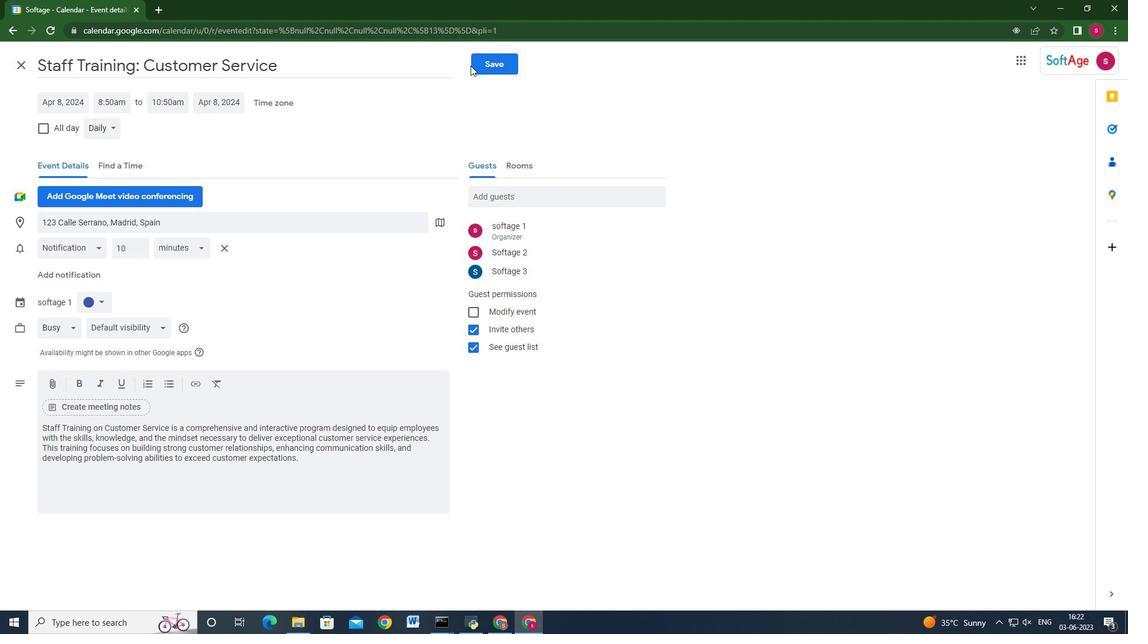 
Action: Mouse pressed left at (477, 65)
Screenshot: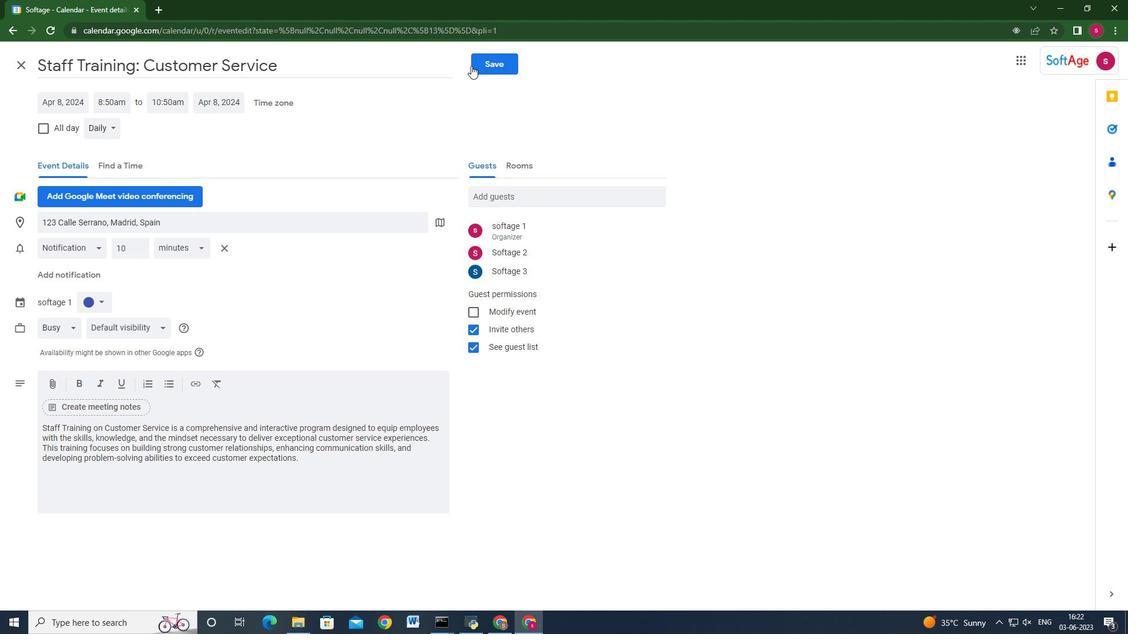 
Action: Mouse moved to (678, 357)
Screenshot: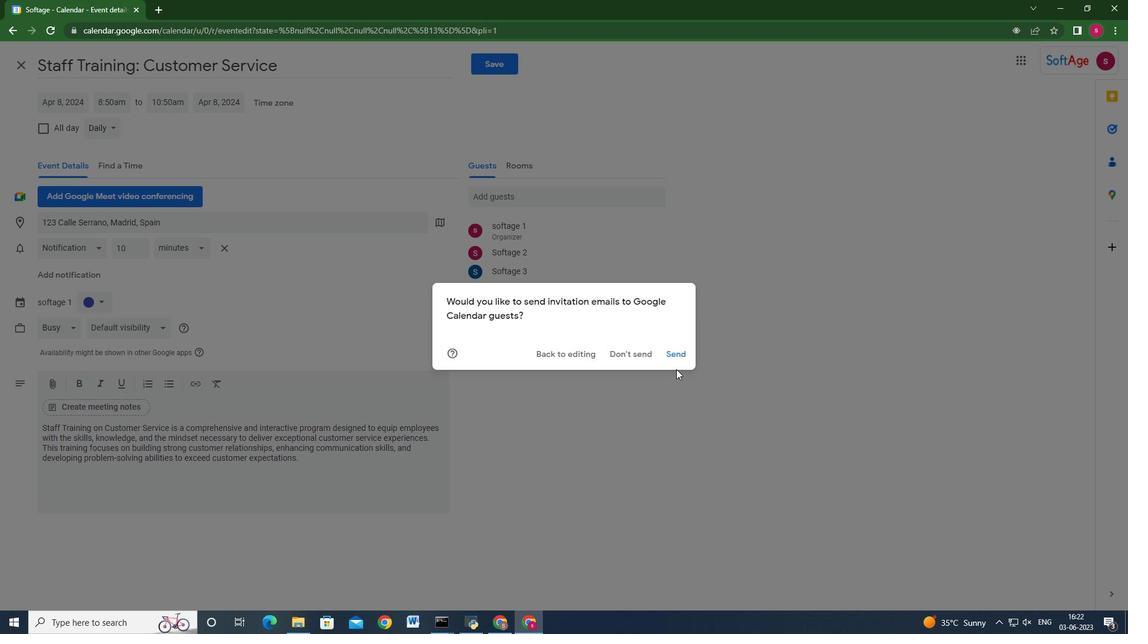 
Action: Mouse pressed left at (678, 357)
Screenshot: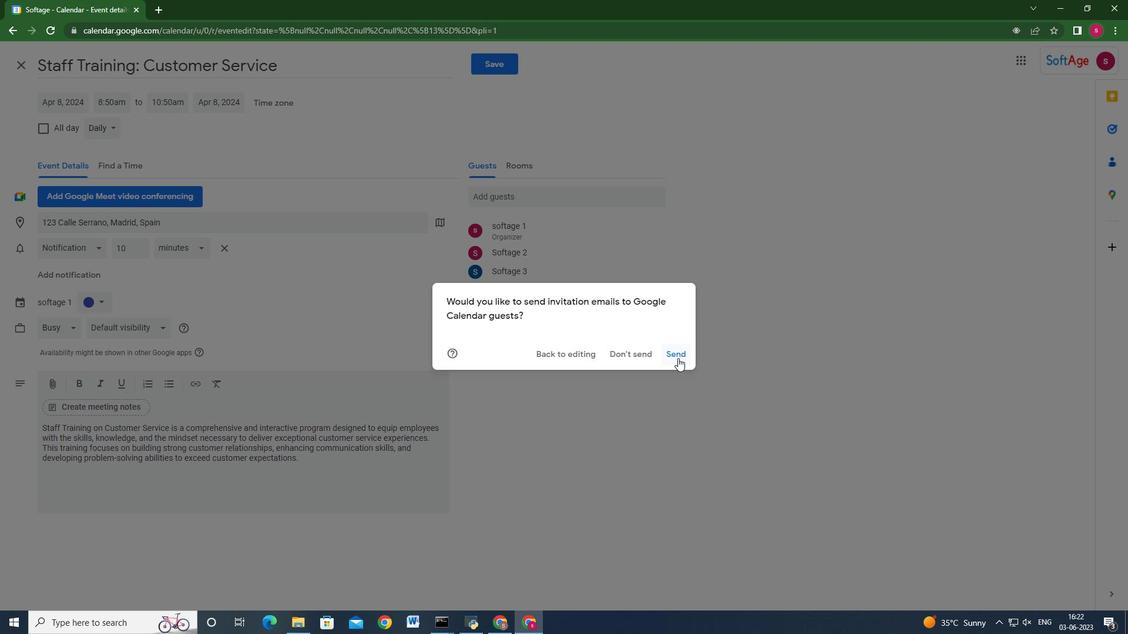 
Action: Mouse moved to (685, 365)
Screenshot: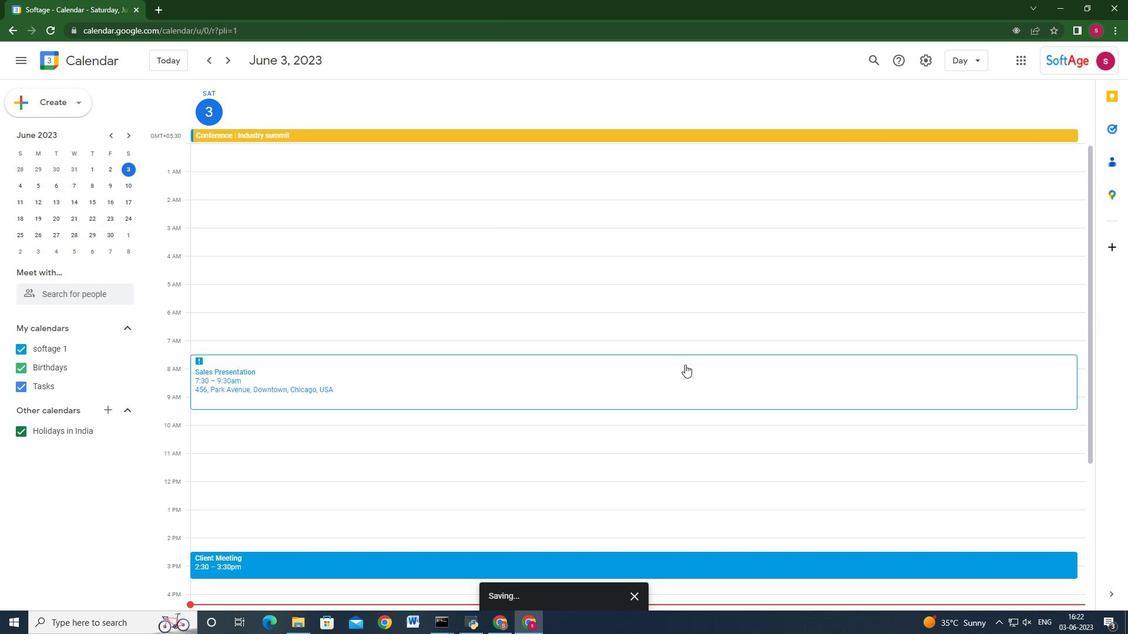 
